 Task: Search One-way flight tickets for 2 adults, 2 children, in Economy from Aswan to Rio de Jan to travel on 23-Dec-2023.  Stops: Any number of stops. Choice of flight is British Airways.  Outbound departure time preference is 10:00.
Action: Mouse moved to (334, 298)
Screenshot: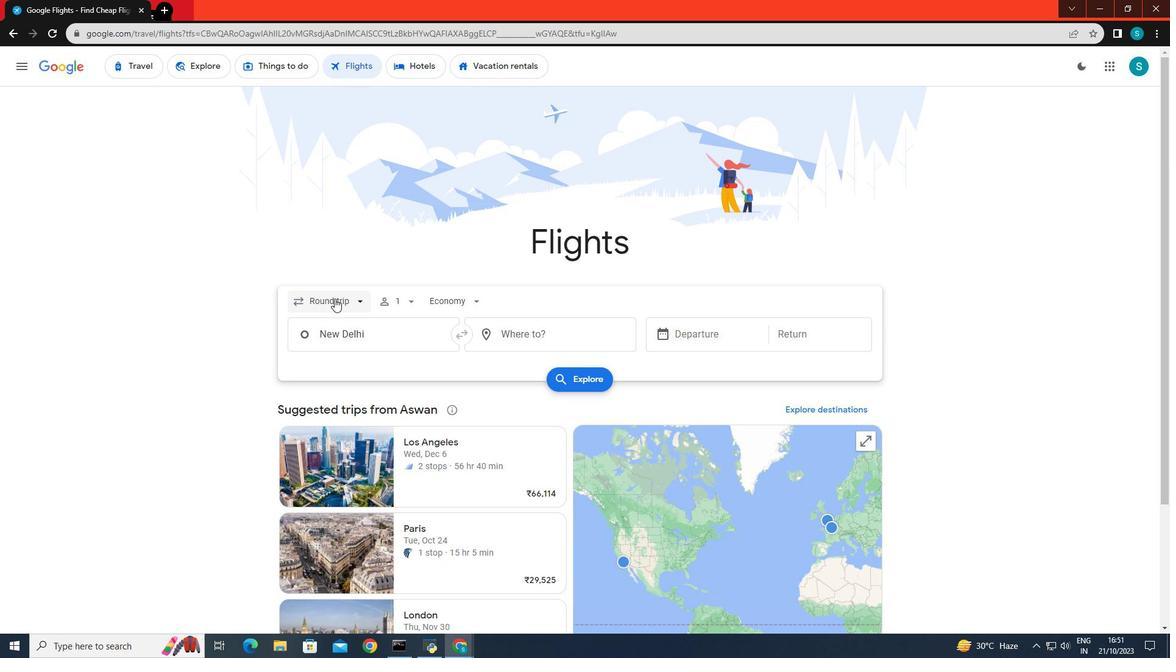 
Action: Mouse pressed left at (334, 298)
Screenshot: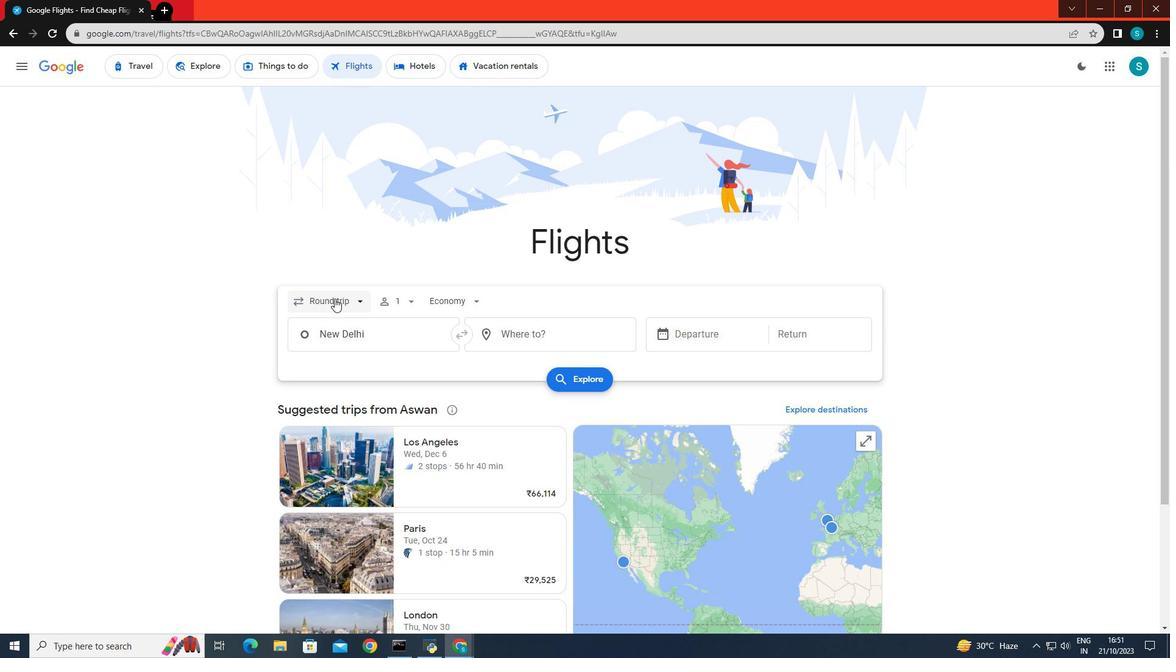 
Action: Mouse moved to (346, 374)
Screenshot: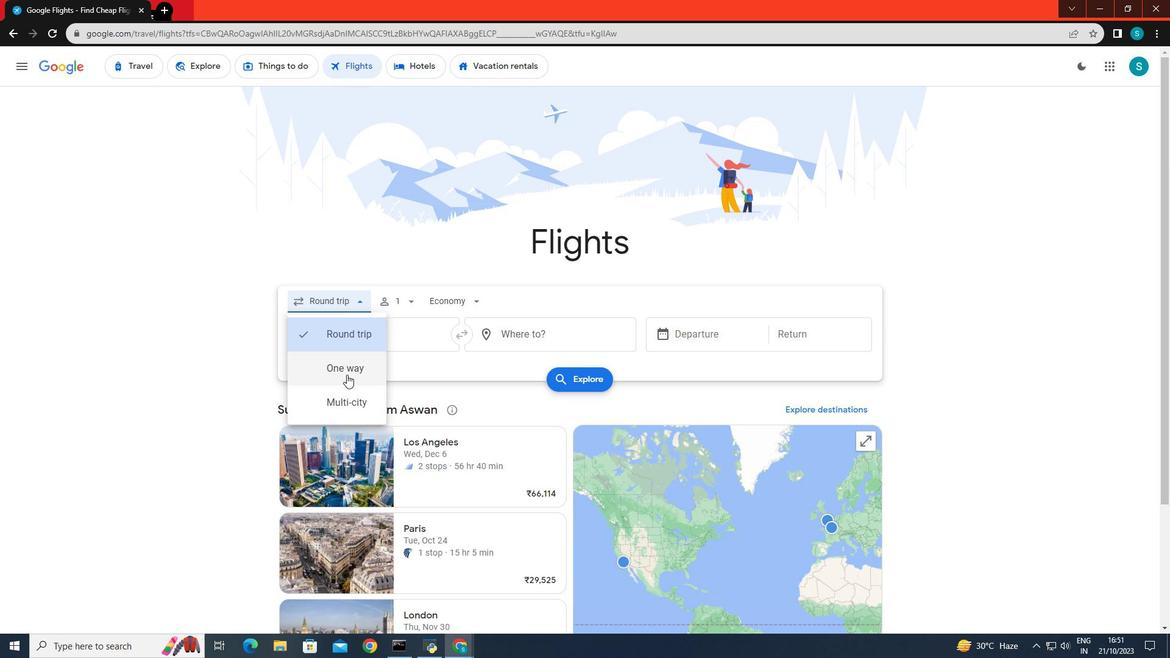 
Action: Mouse pressed left at (346, 374)
Screenshot: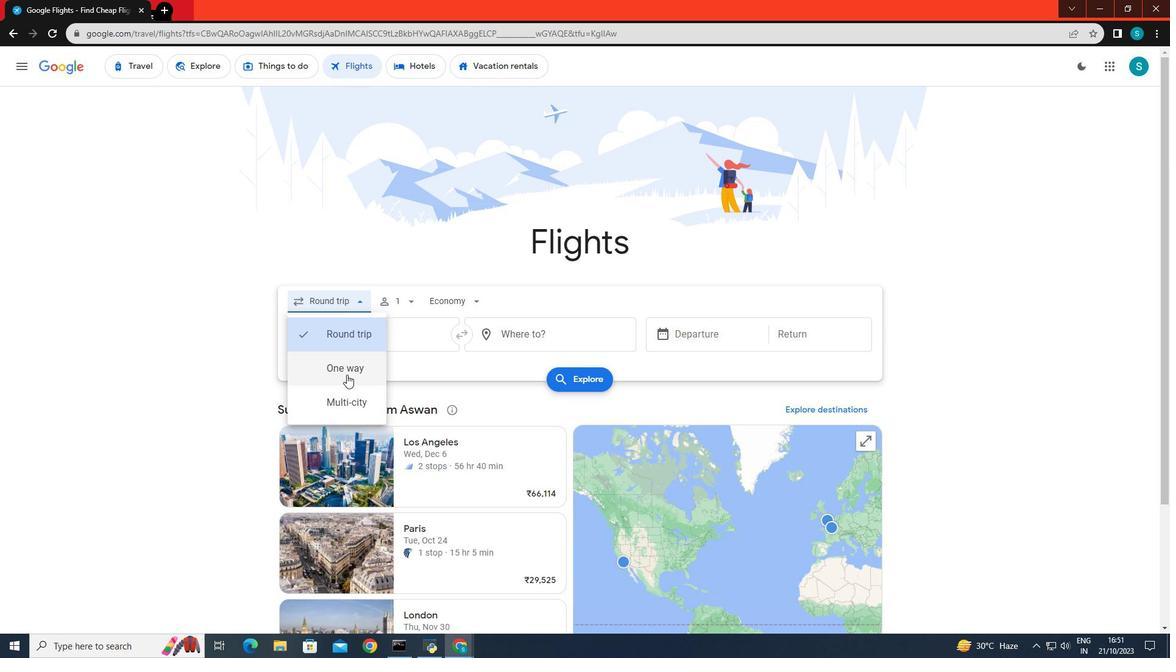 
Action: Mouse moved to (391, 296)
Screenshot: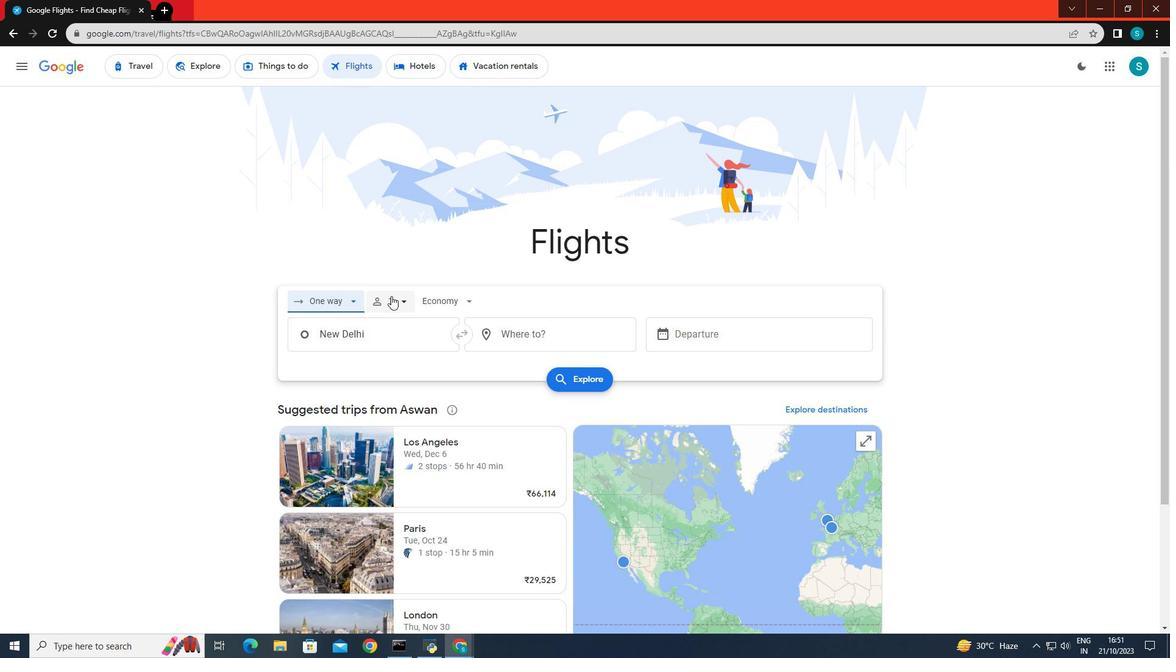 
Action: Mouse pressed left at (391, 296)
Screenshot: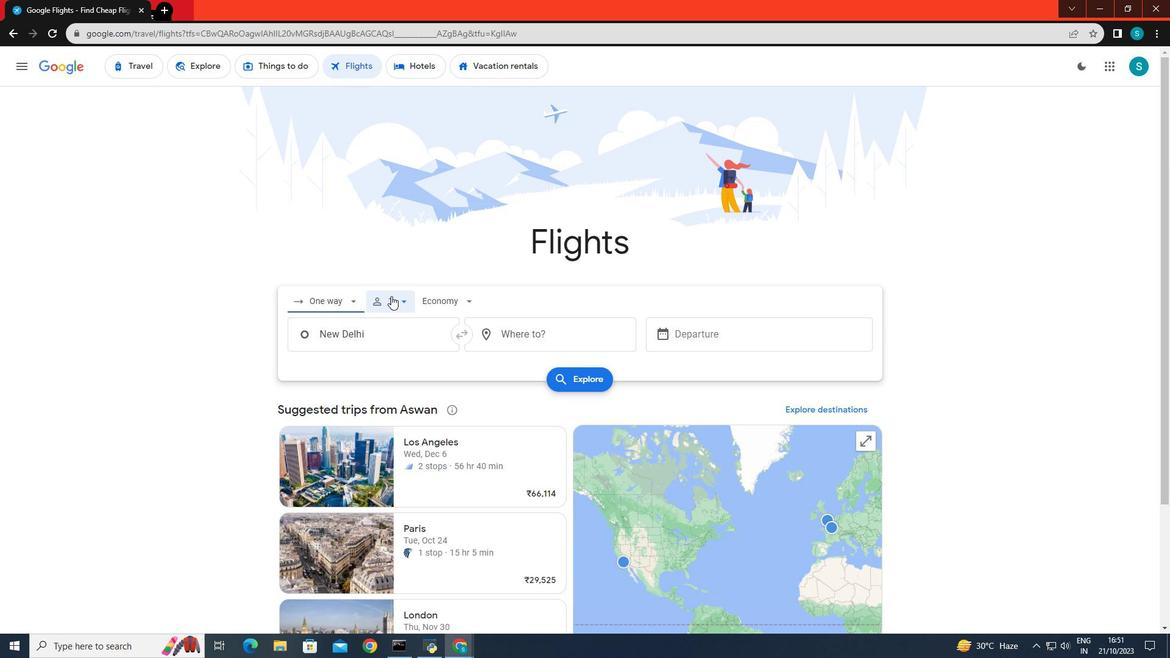 
Action: Mouse moved to (496, 331)
Screenshot: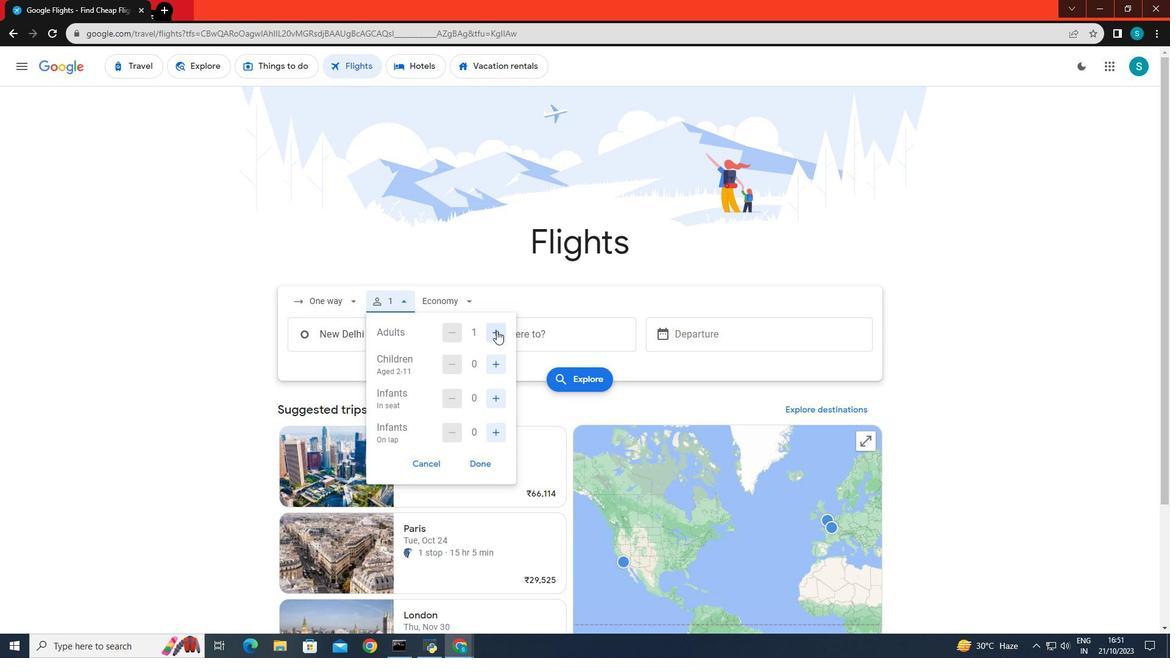 
Action: Mouse pressed left at (496, 331)
Screenshot: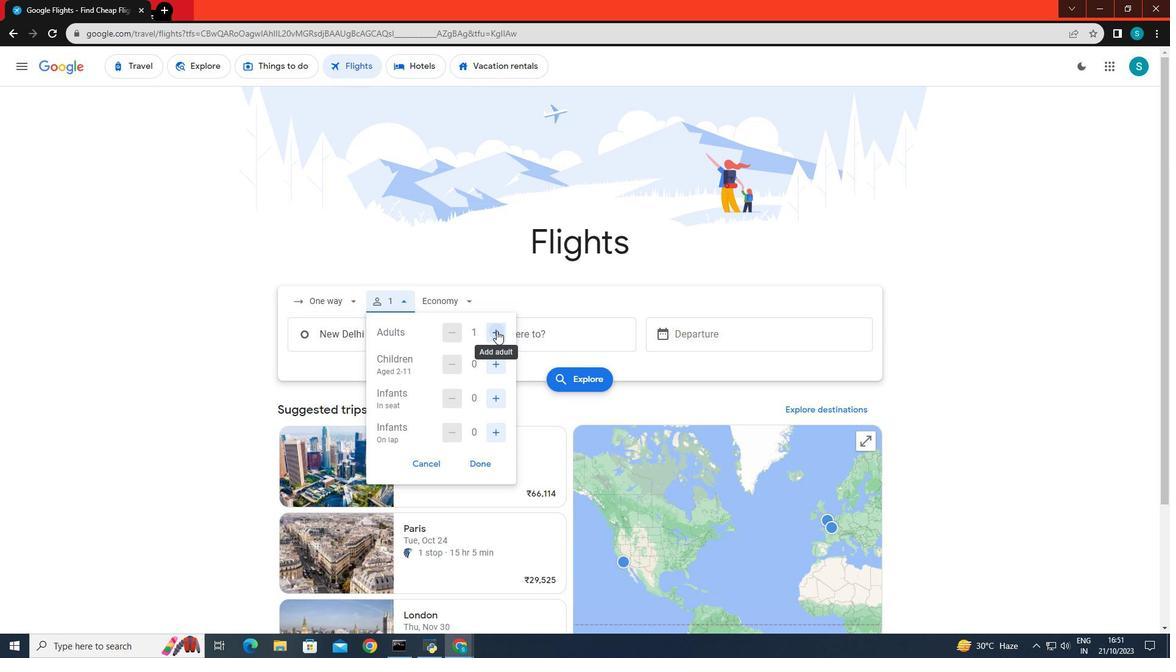 
Action: Mouse moved to (503, 368)
Screenshot: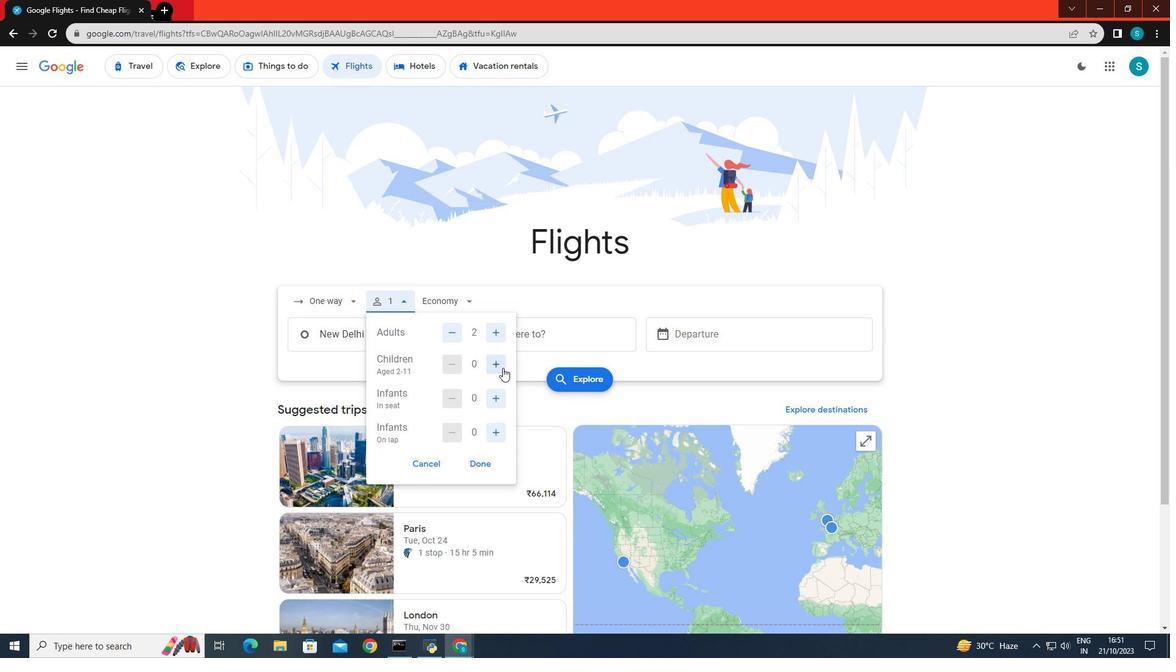 
Action: Mouse pressed left at (503, 368)
Screenshot: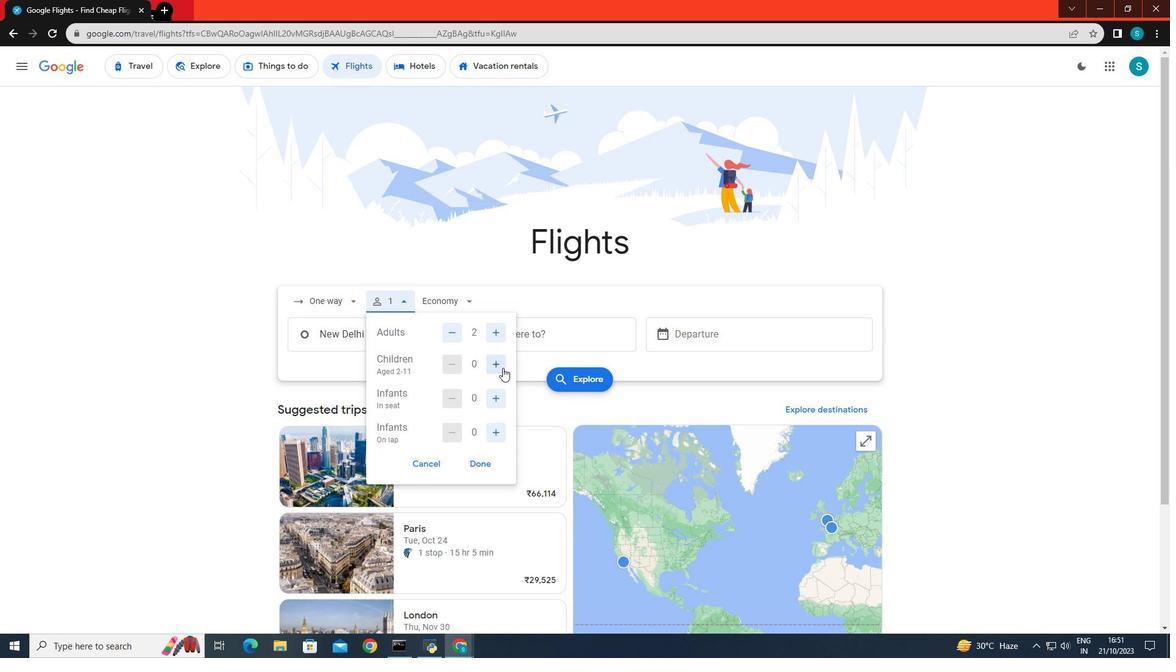 
Action: Mouse pressed left at (503, 368)
Screenshot: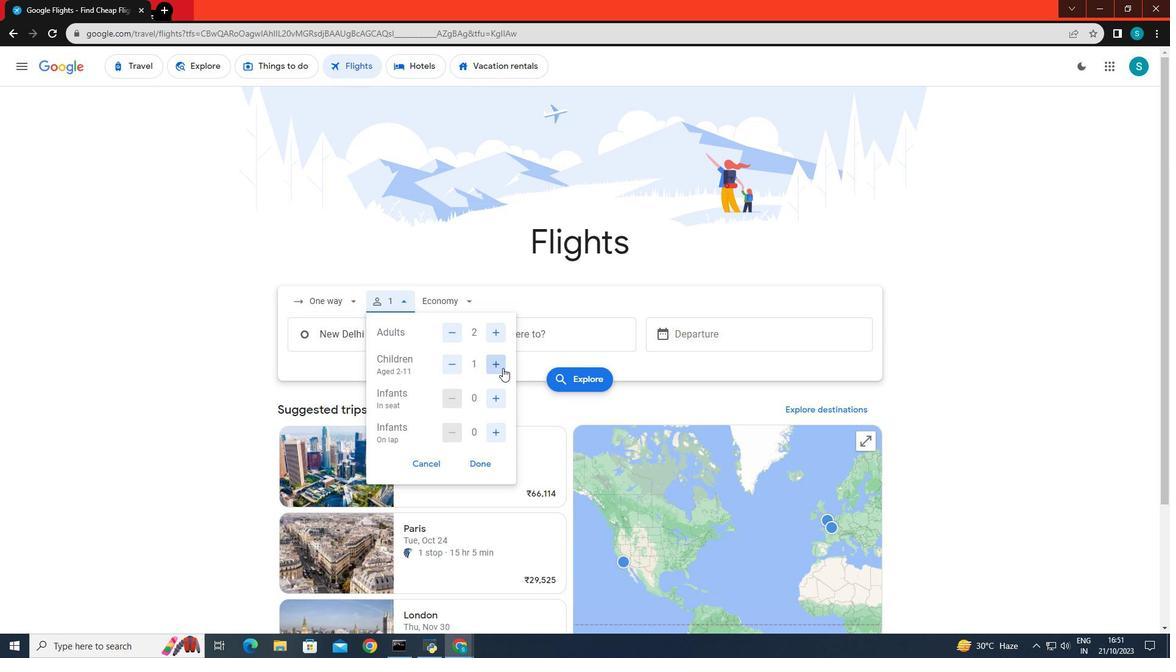 
Action: Mouse moved to (485, 460)
Screenshot: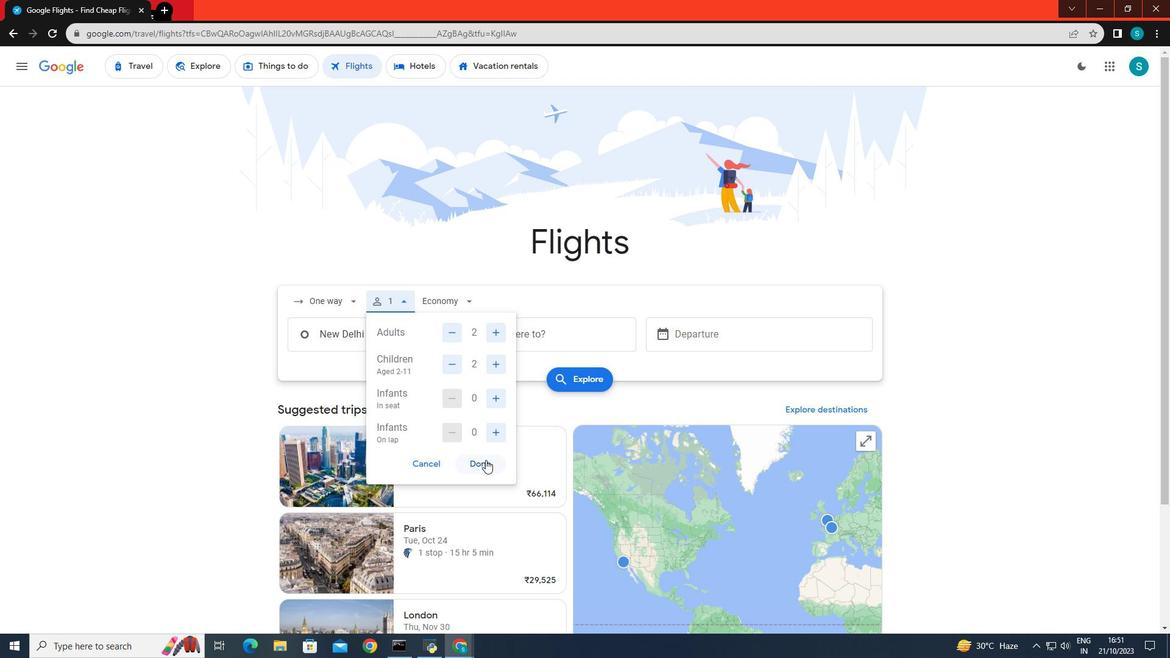 
Action: Mouse pressed left at (485, 460)
Screenshot: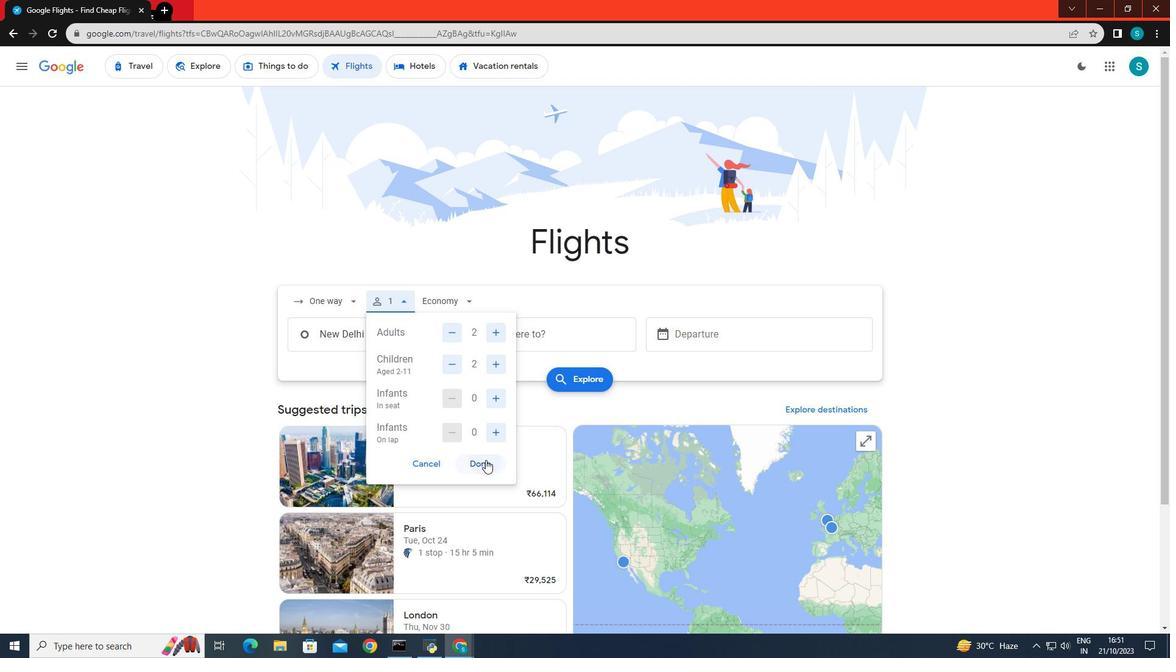 
Action: Mouse moved to (445, 293)
Screenshot: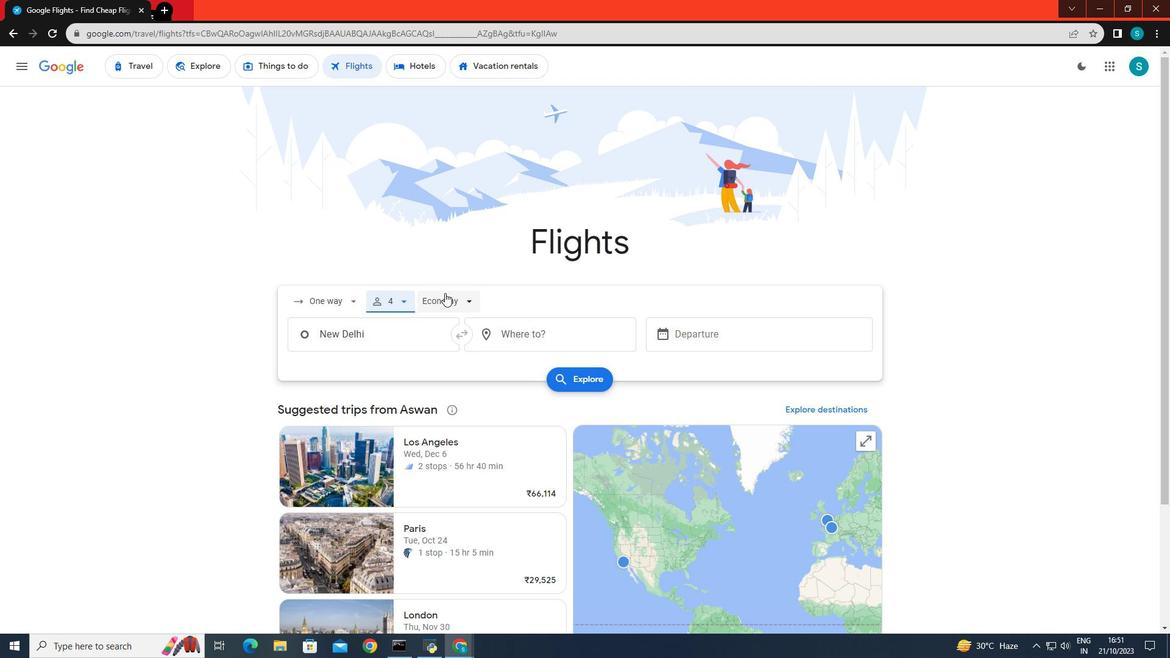 
Action: Mouse pressed left at (445, 293)
Screenshot: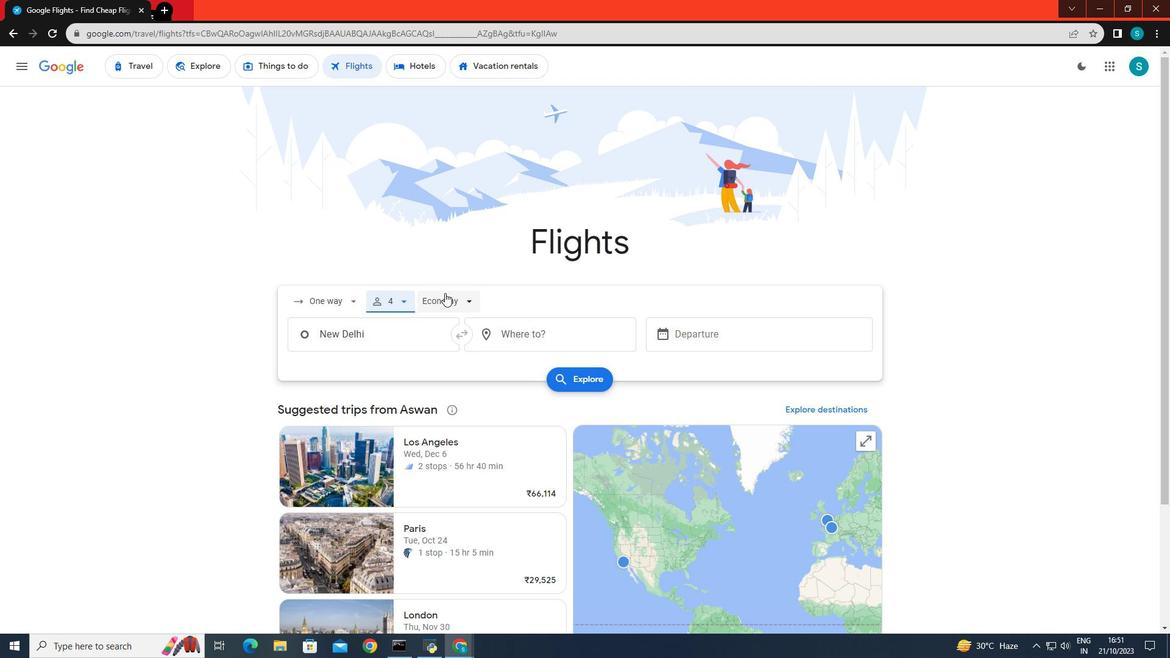 
Action: Mouse moved to (470, 338)
Screenshot: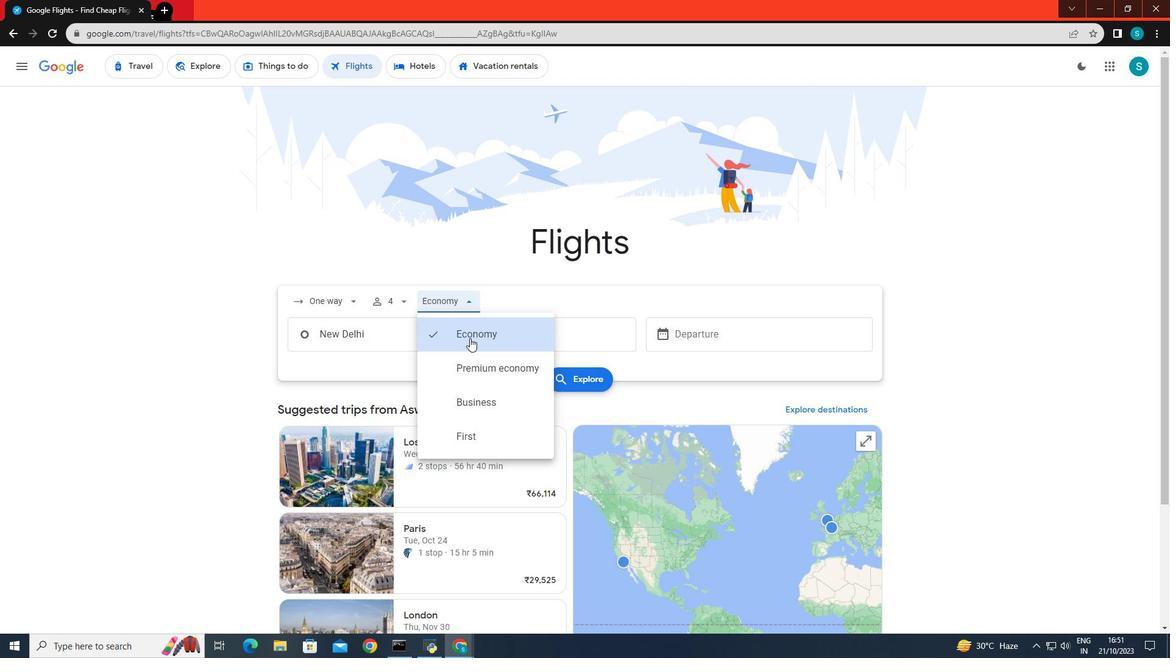 
Action: Mouse pressed left at (470, 338)
Screenshot: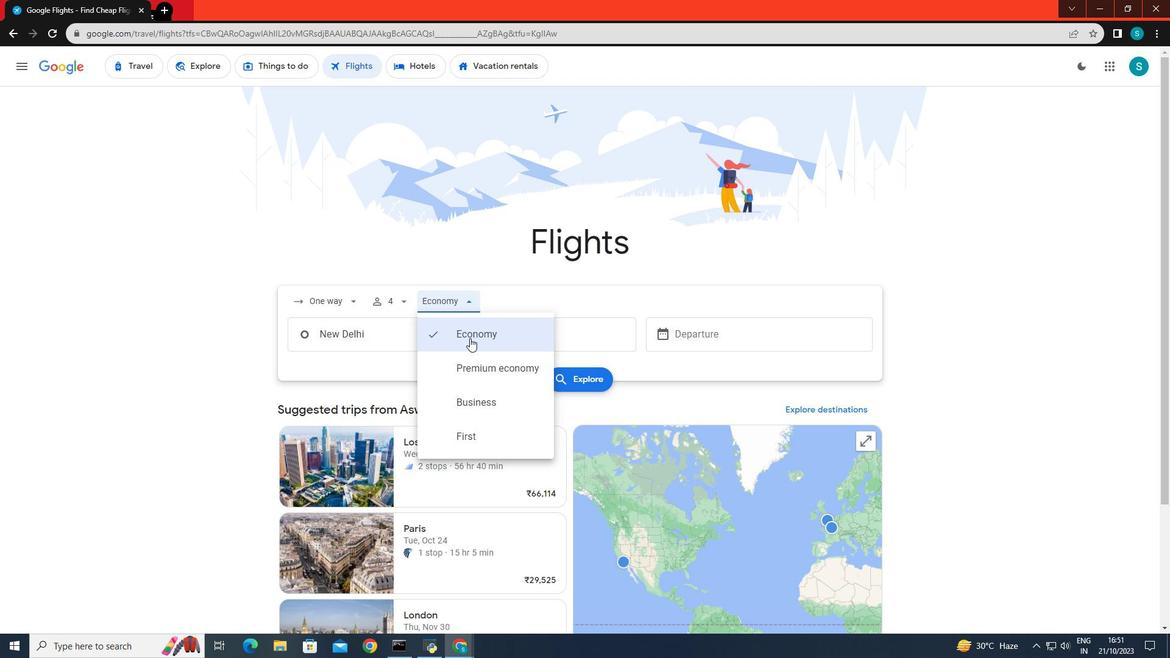 
Action: Mouse moved to (354, 336)
Screenshot: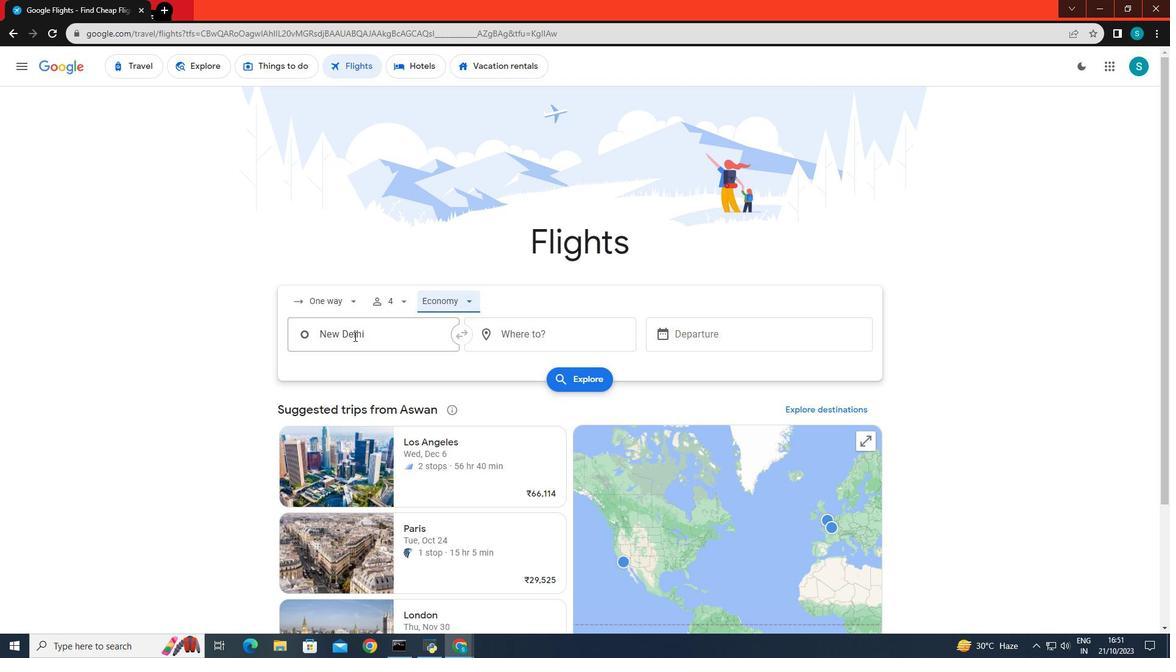 
Action: Mouse pressed left at (354, 336)
Screenshot: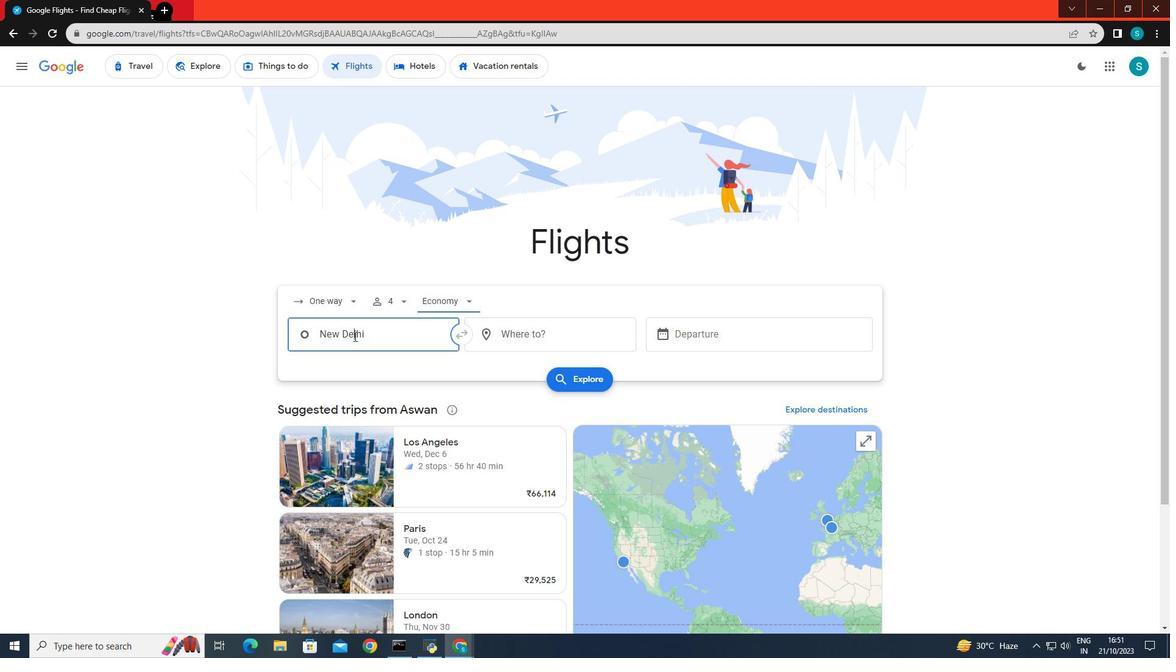 
Action: Key pressed <Key.caps_lock>AS<Key.backspace><Key.caps_lock>swan
Screenshot: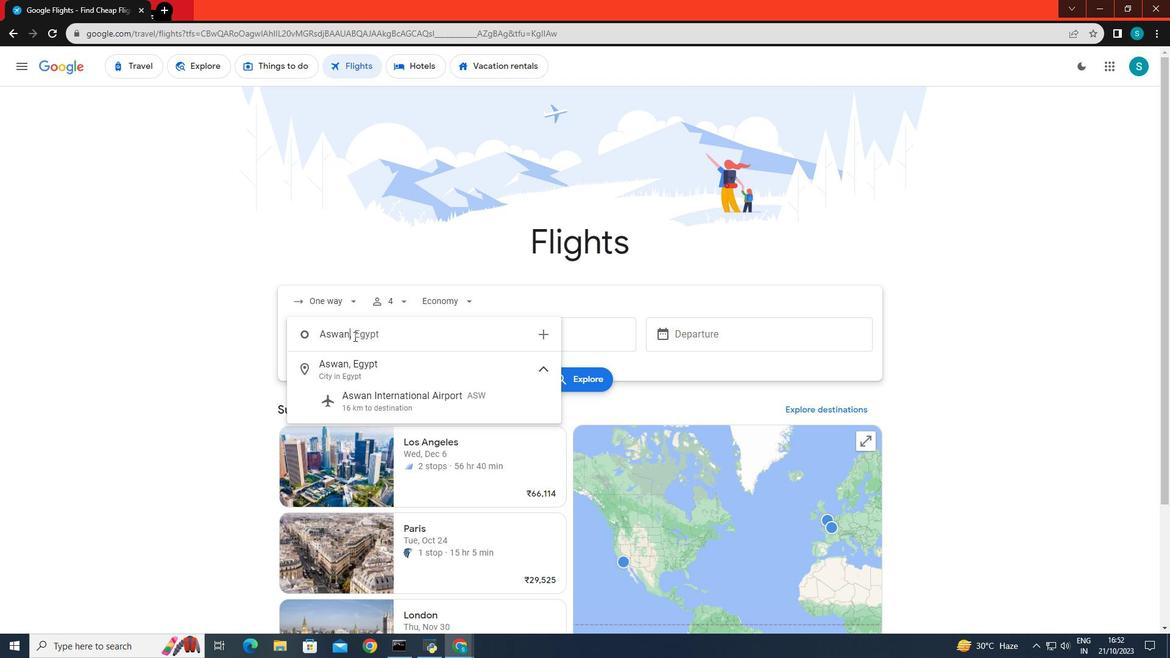 
Action: Mouse moved to (376, 398)
Screenshot: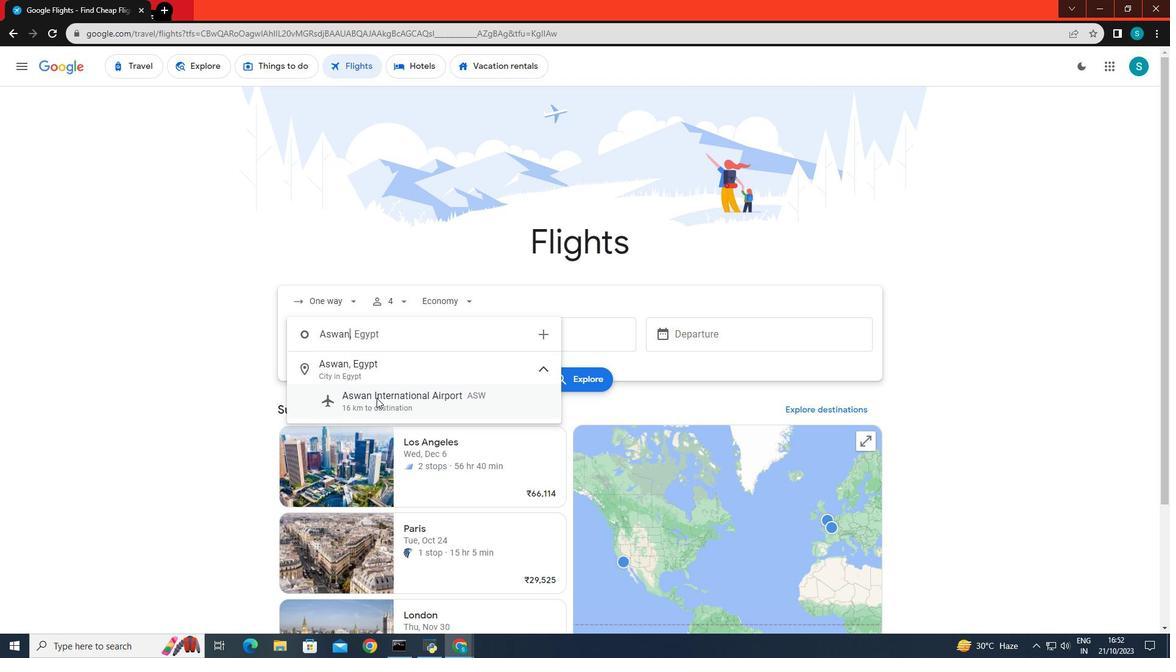 
Action: Mouse pressed left at (376, 398)
Screenshot: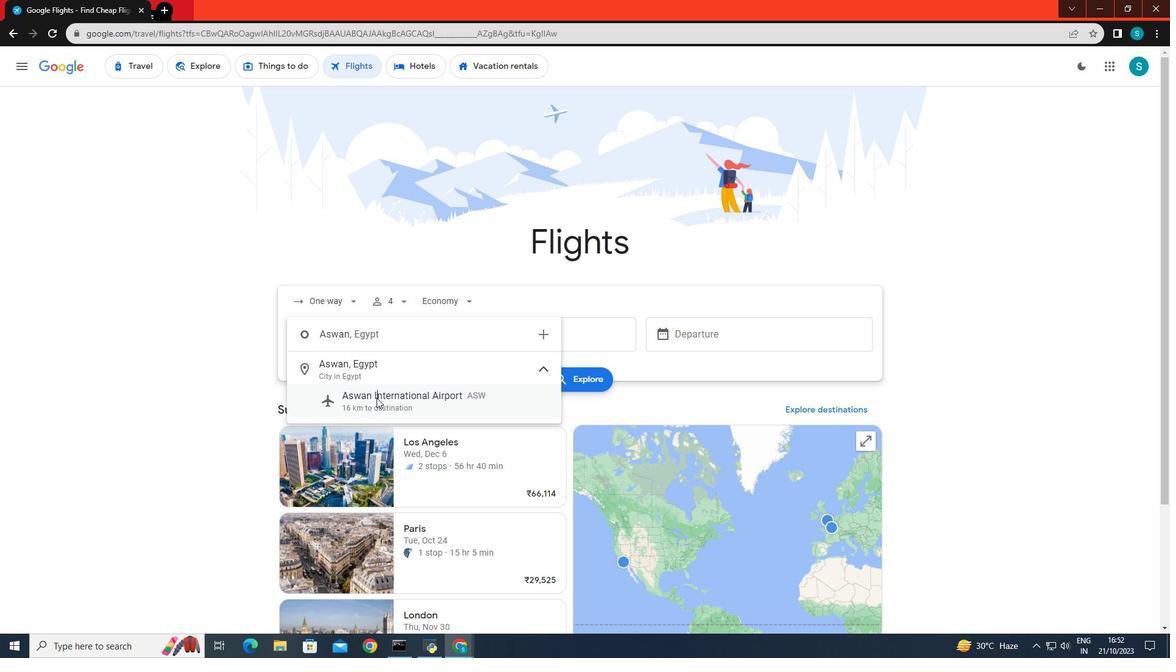 
Action: Mouse moved to (513, 337)
Screenshot: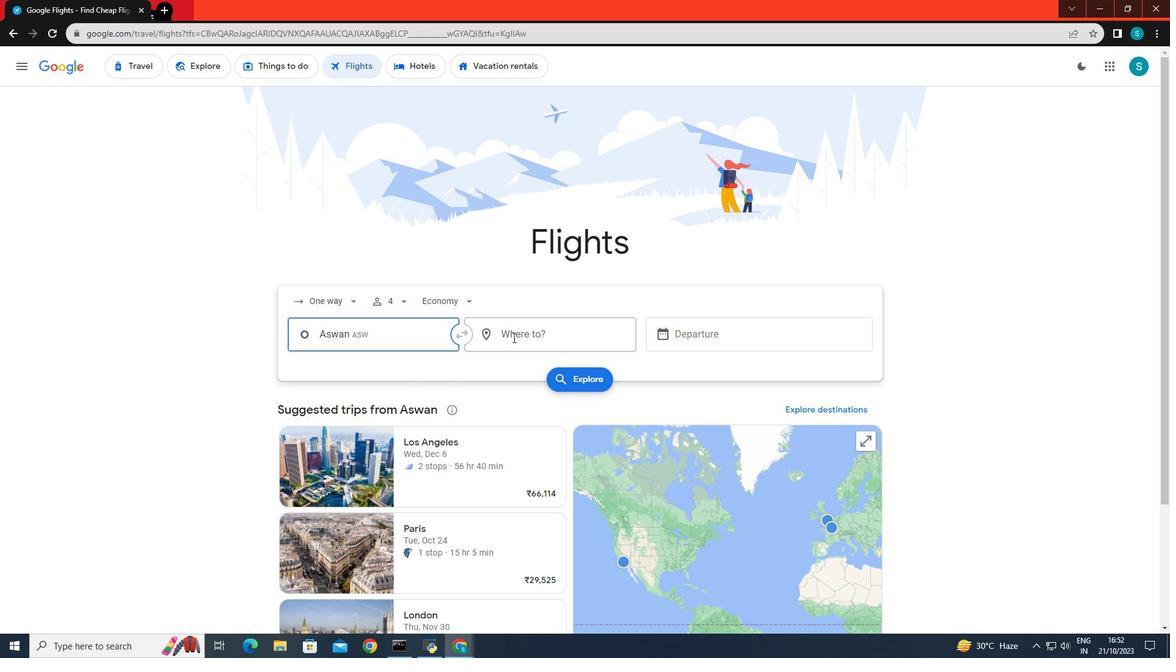 
Action: Mouse pressed left at (513, 337)
Screenshot: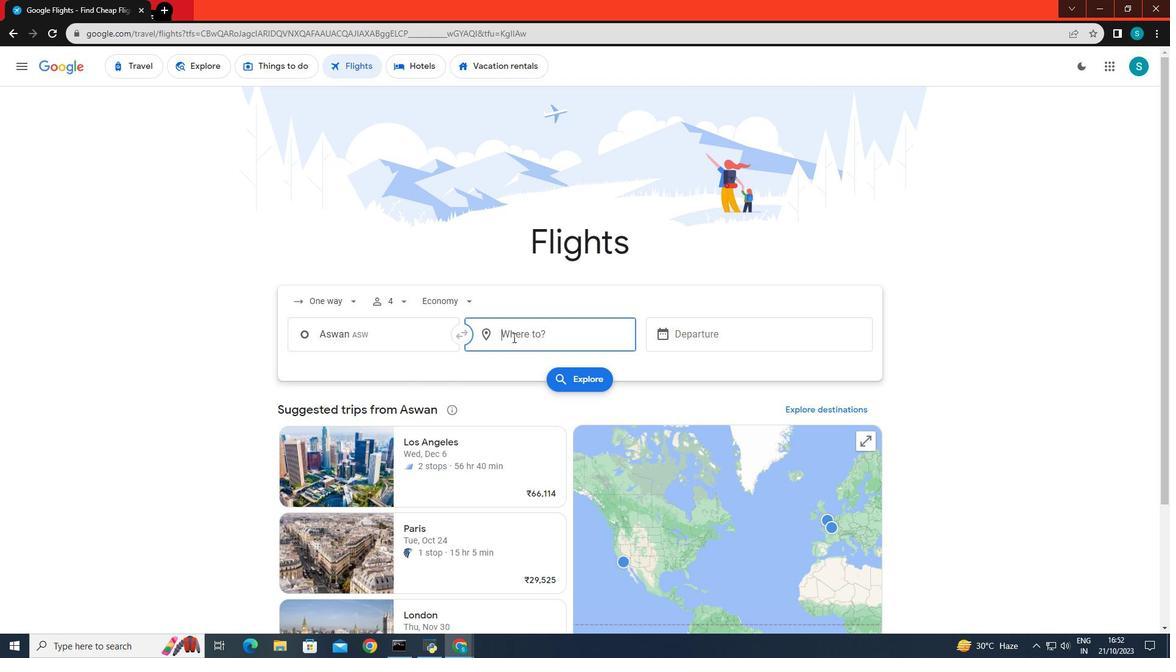 
Action: Key pressed r<Key.backspace><Key.caps_lock>R<Key.caps_lock>io<Key.space>de<Key.space><Key.caps_lock>JAN<Key.backspace><Key.backspace>A<Key.backspace><Key.caps_lock>an
Screenshot: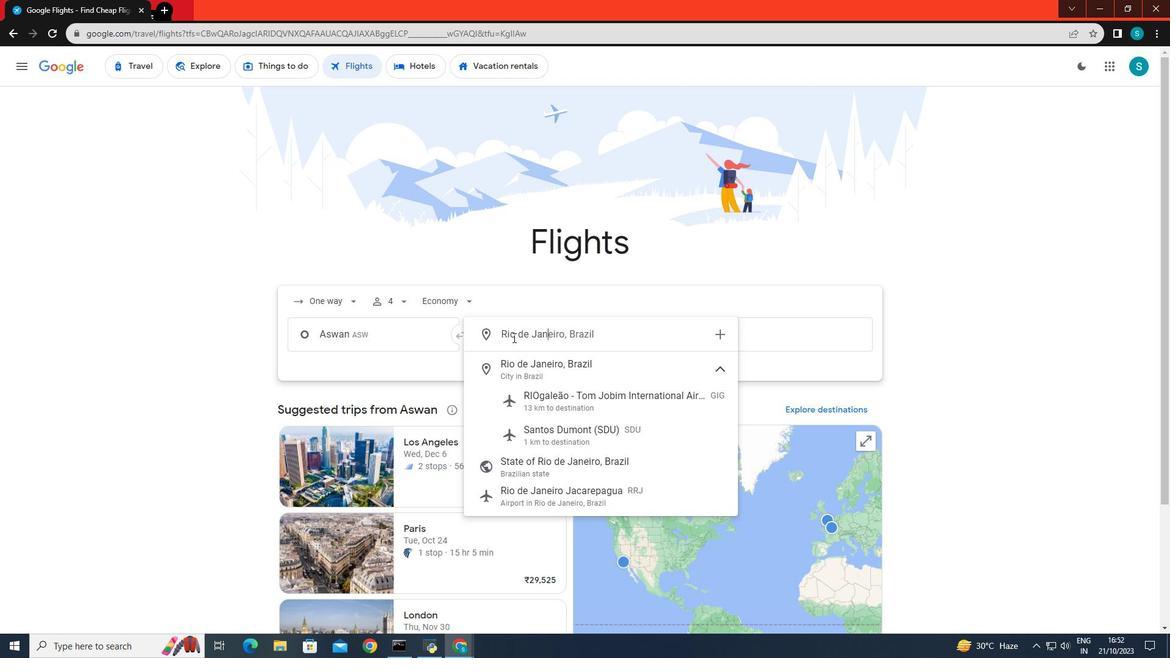 
Action: Mouse moved to (559, 397)
Screenshot: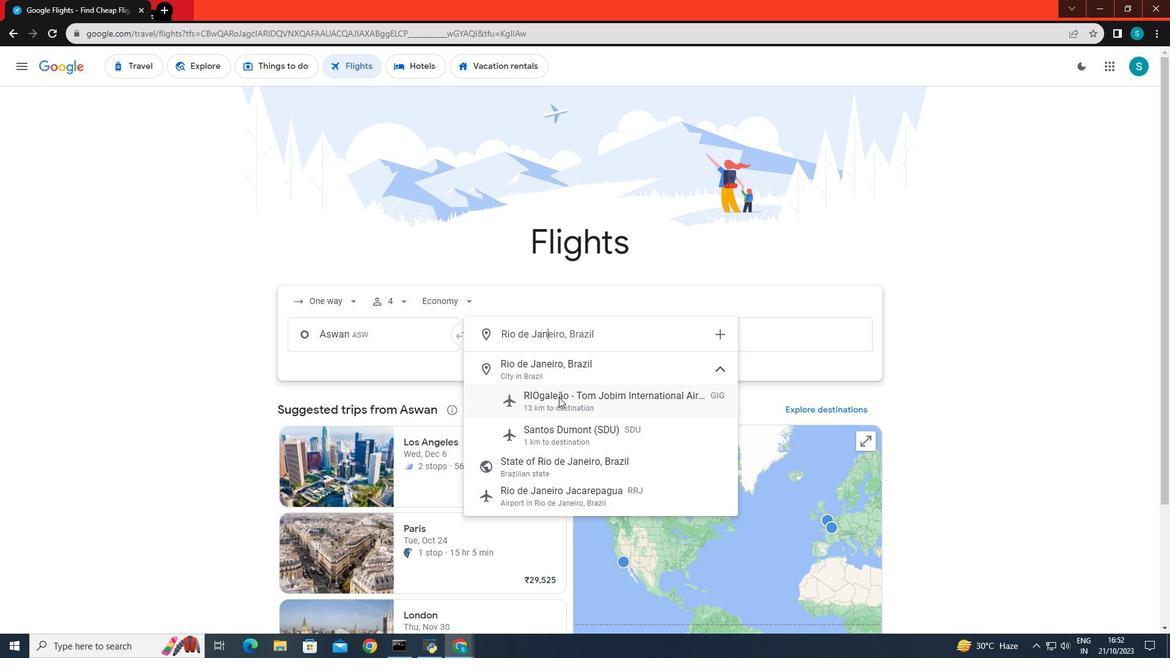 
Action: Mouse pressed left at (559, 397)
Screenshot: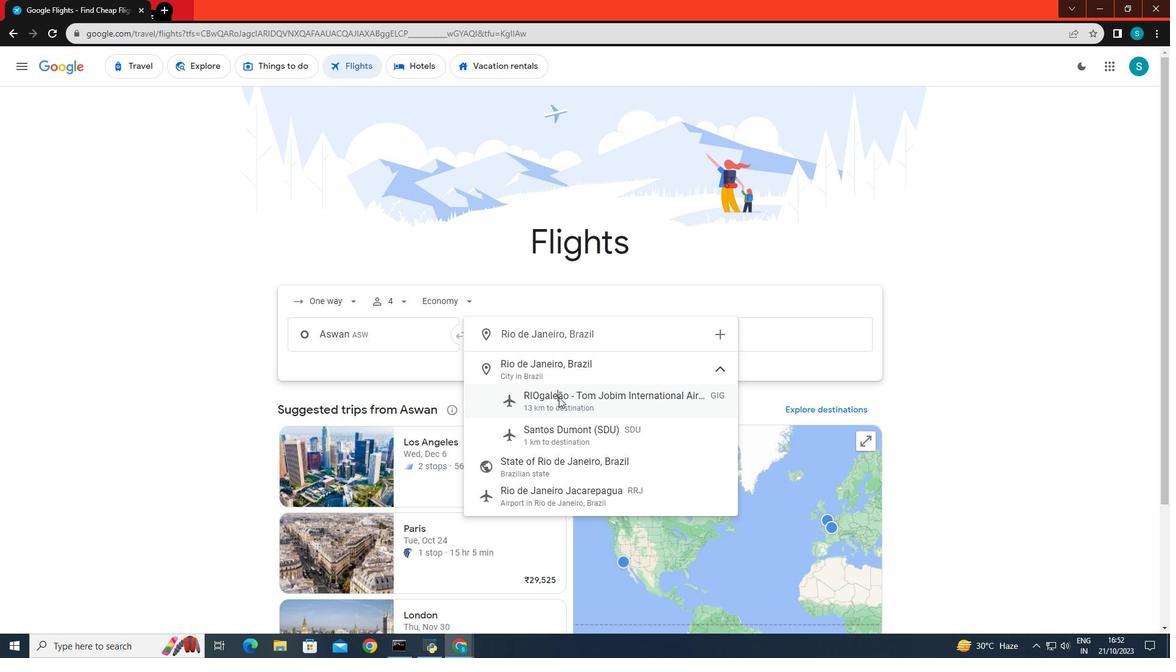 
Action: Mouse moved to (685, 330)
Screenshot: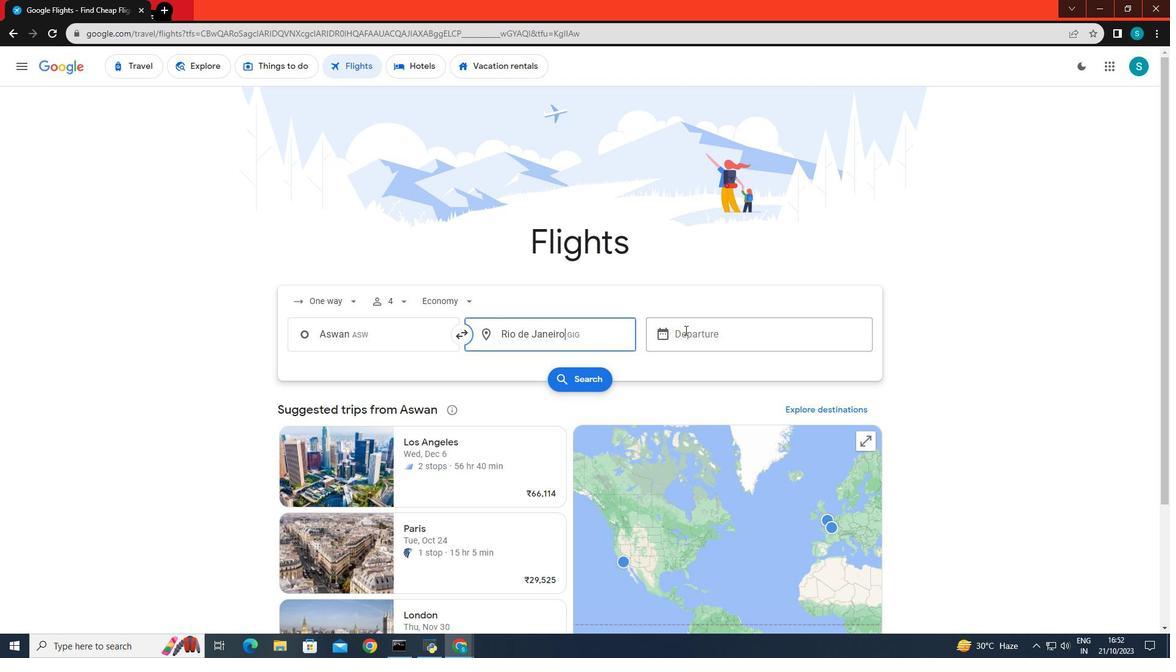 
Action: Mouse pressed left at (685, 330)
Screenshot: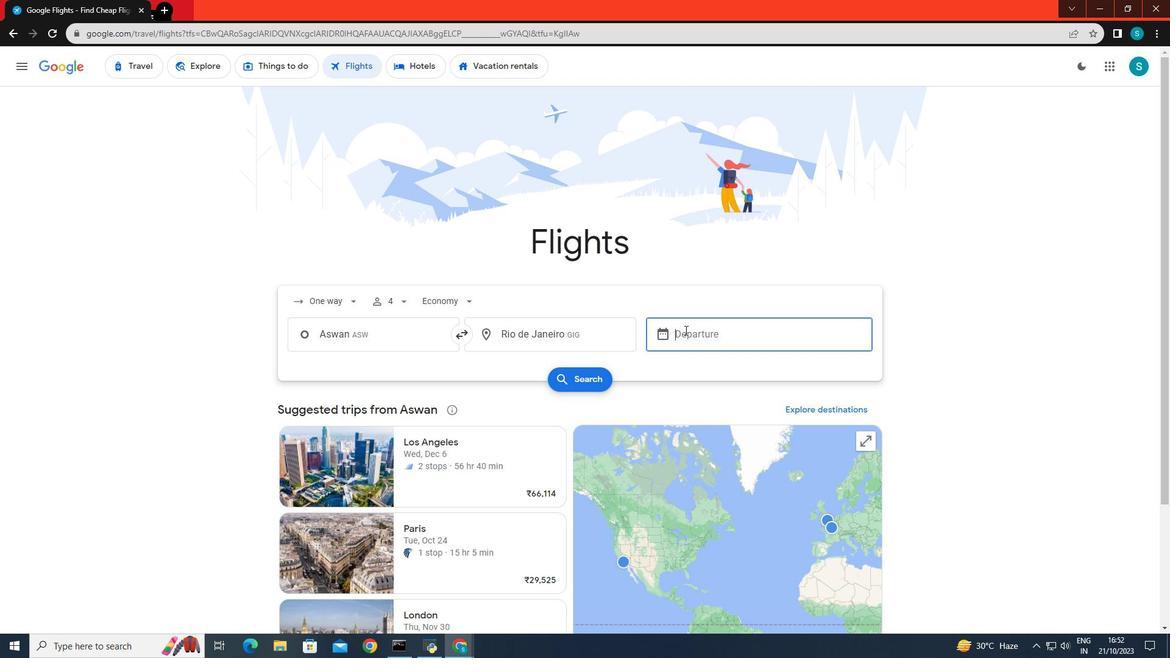 
Action: Mouse moved to (876, 457)
Screenshot: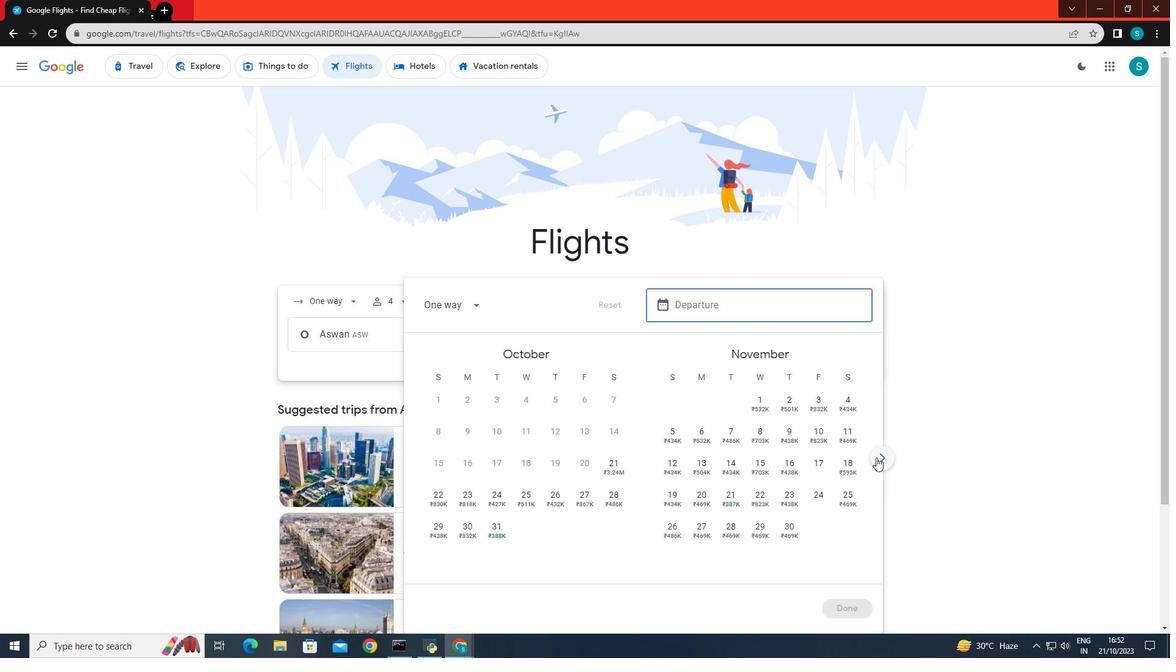 
Action: Mouse pressed left at (876, 457)
Screenshot: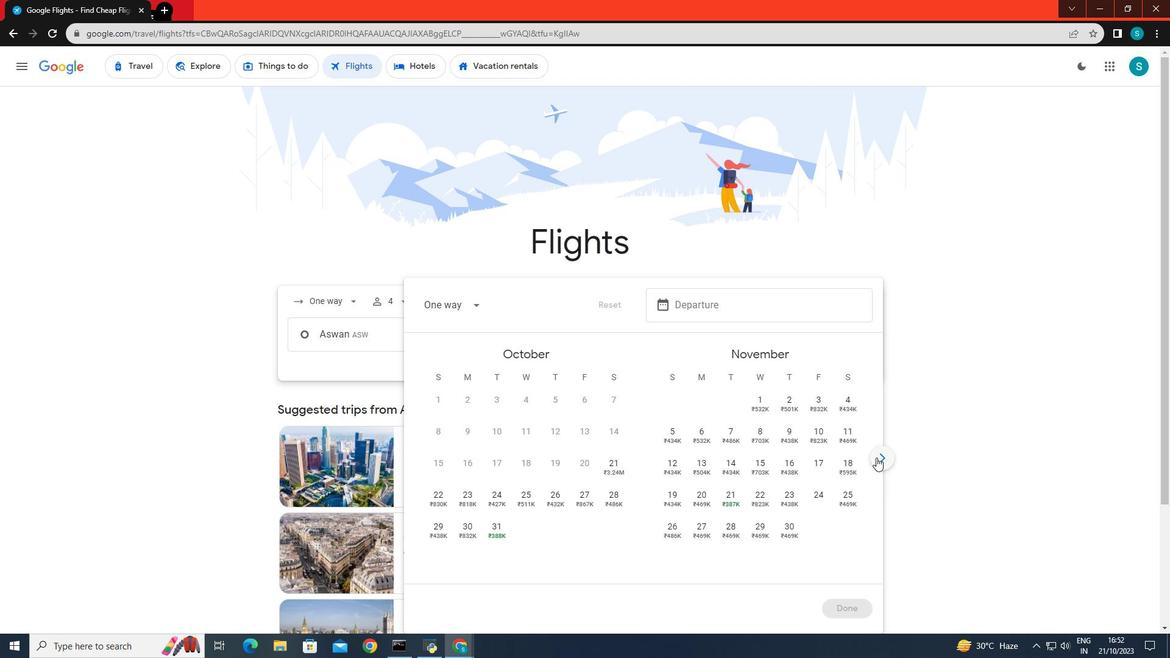 
Action: Mouse moved to (842, 495)
Screenshot: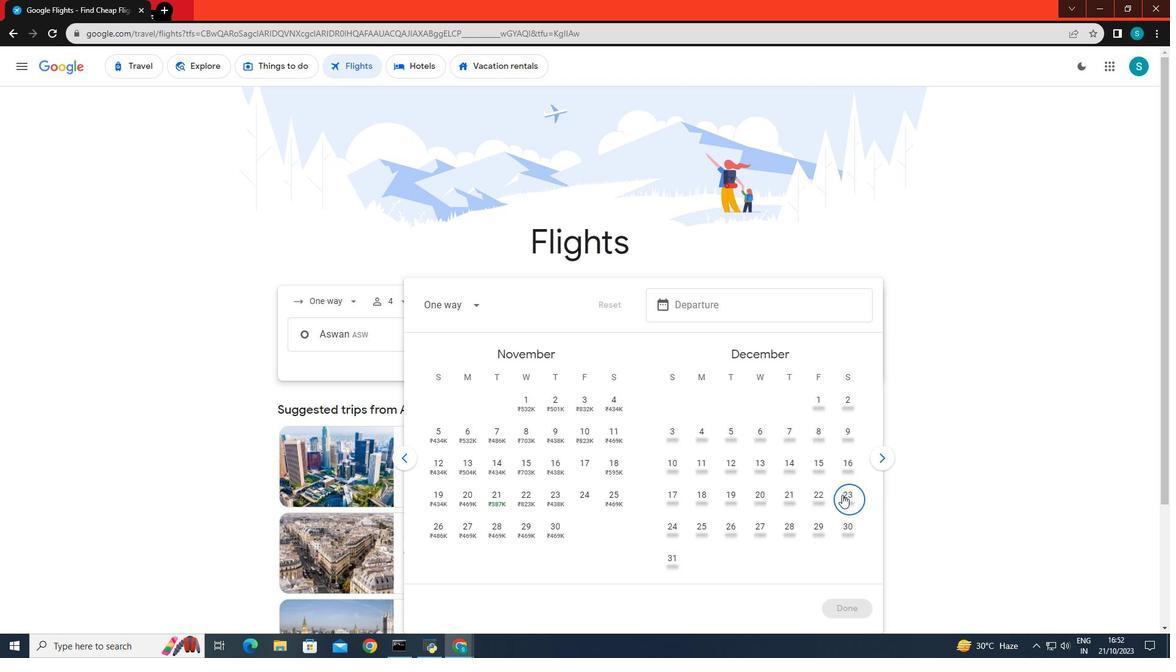 
Action: Mouse pressed left at (842, 495)
Screenshot: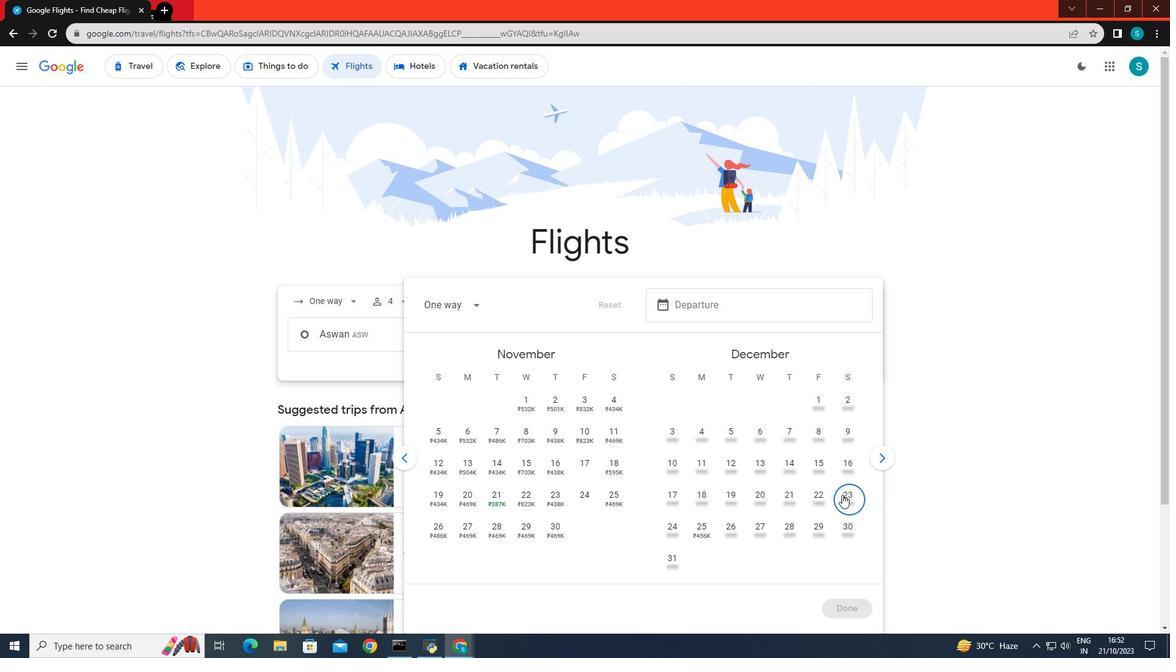
Action: Mouse moved to (846, 603)
Screenshot: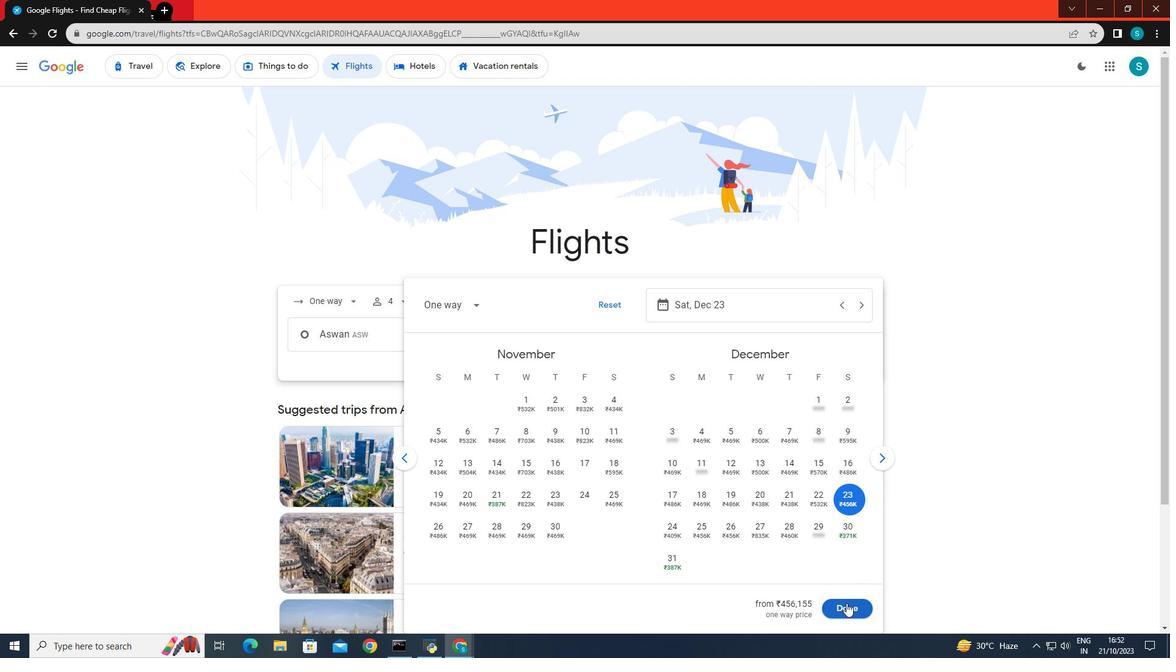 
Action: Mouse pressed left at (846, 603)
Screenshot: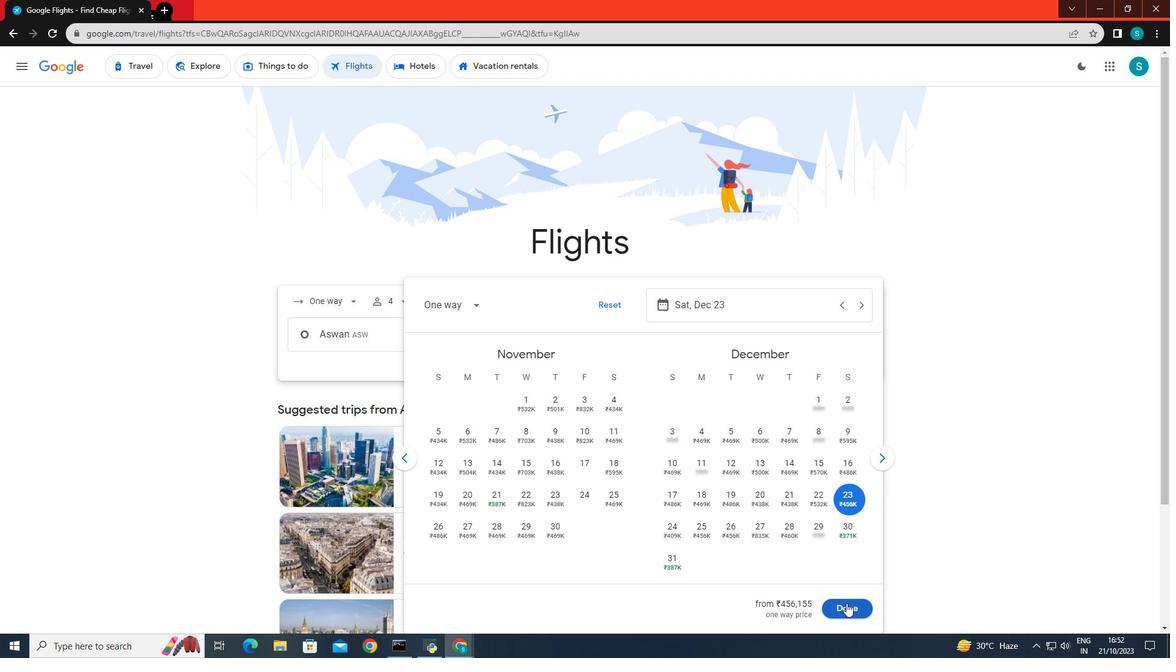 
Action: Mouse moved to (591, 371)
Screenshot: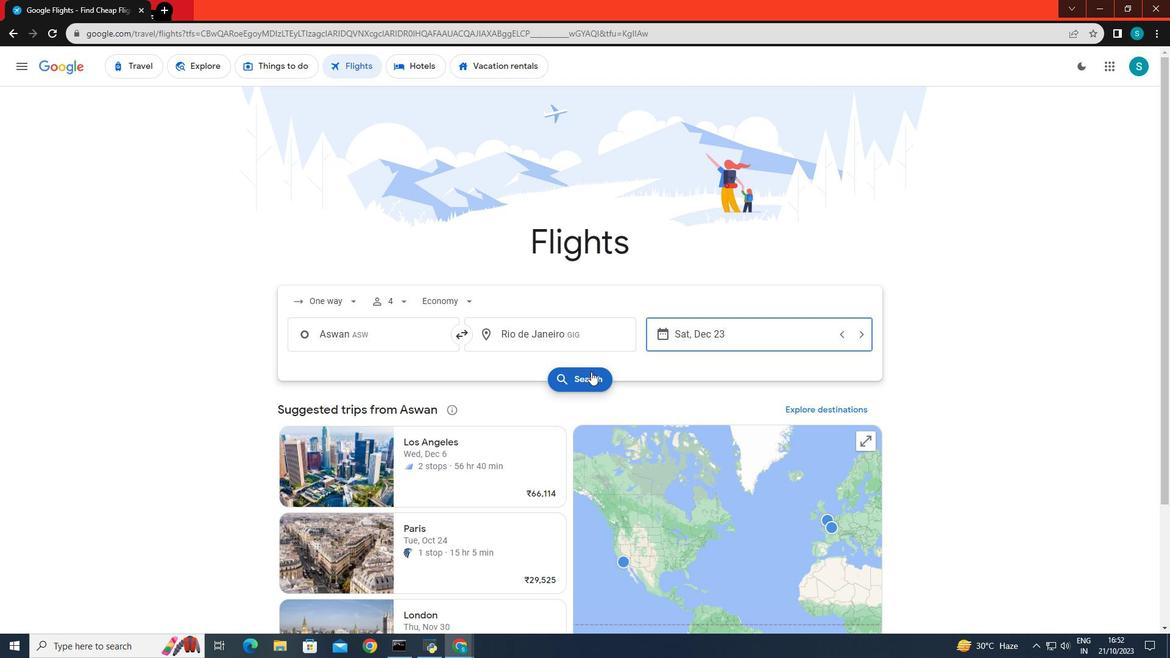
Action: Mouse pressed left at (591, 371)
Screenshot: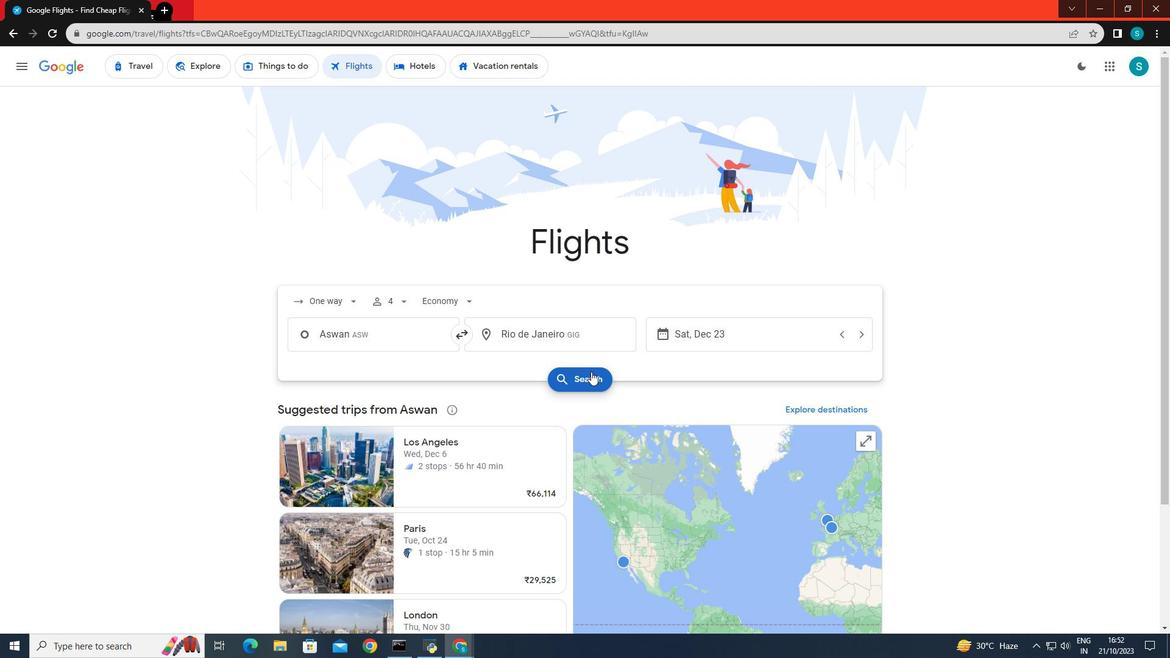 
Action: Mouse moved to (585, 178)
Screenshot: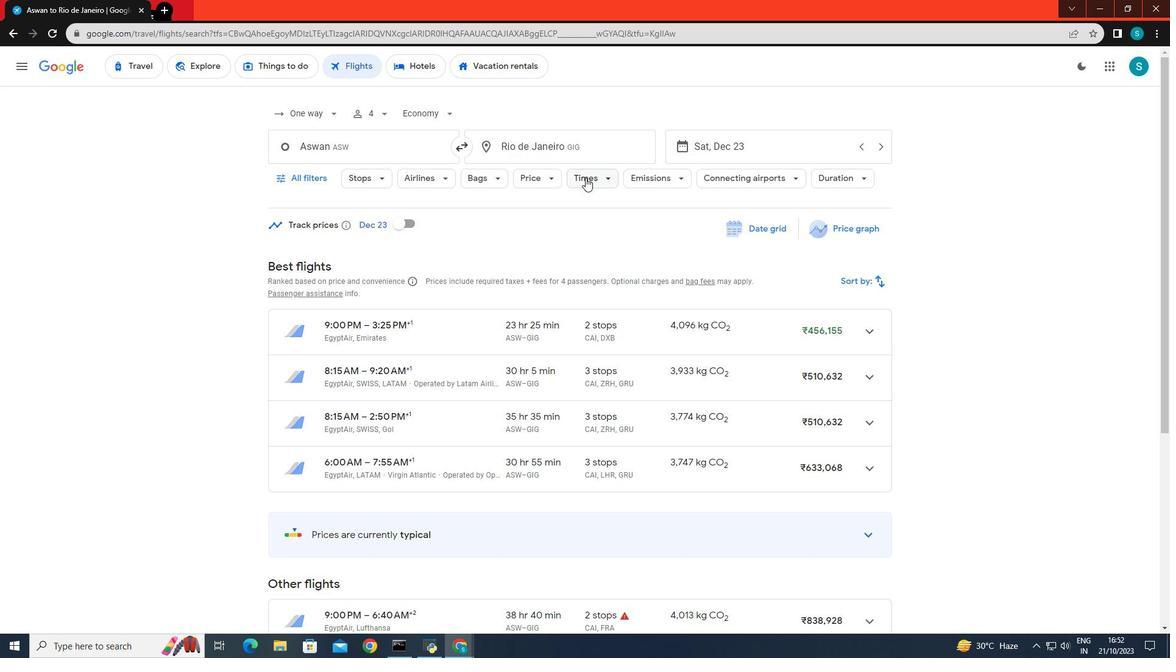 
Action: Mouse pressed left at (585, 178)
Screenshot: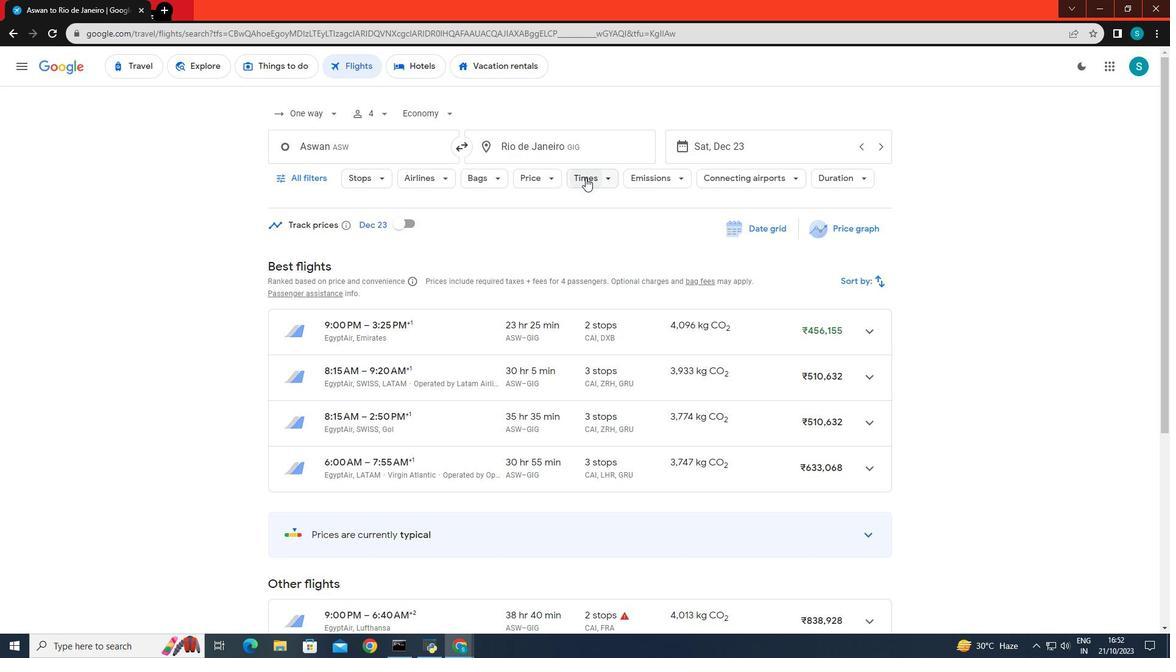 
Action: Mouse moved to (587, 295)
Screenshot: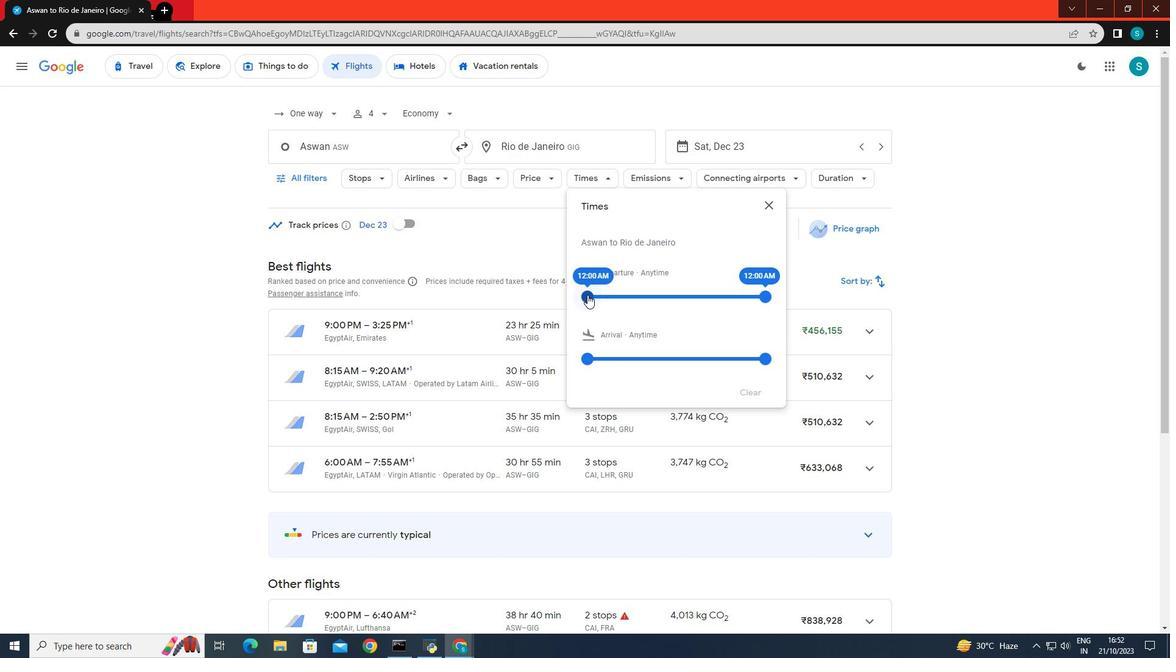 
Action: Mouse pressed left at (587, 295)
Screenshot: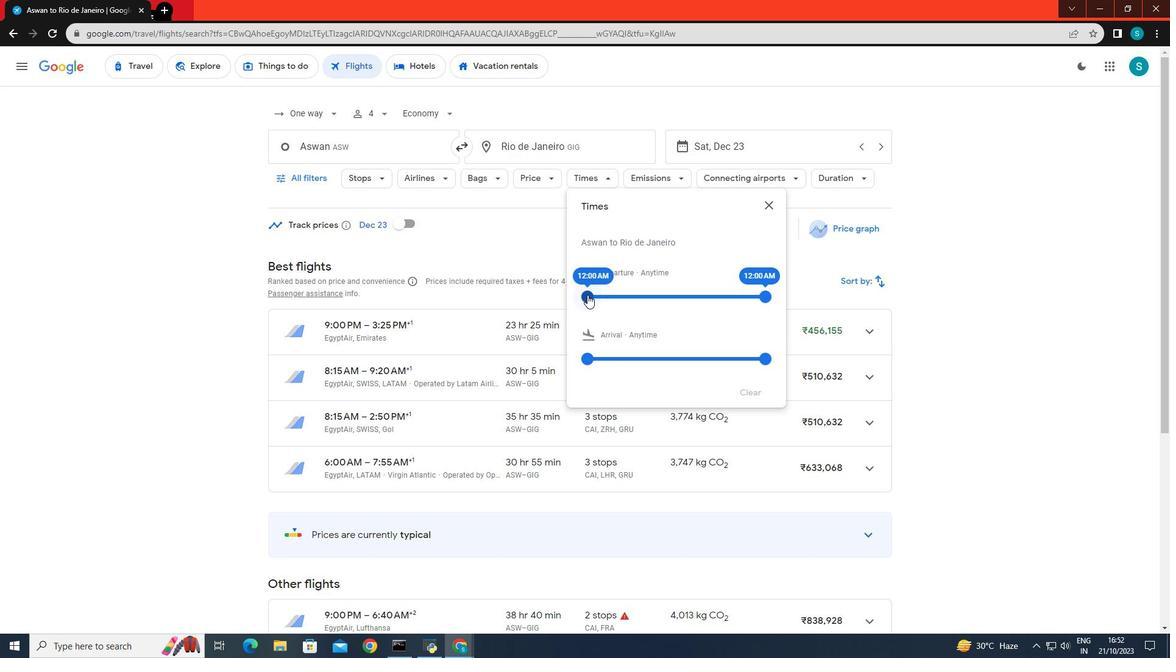 
Action: Mouse moved to (761, 298)
Screenshot: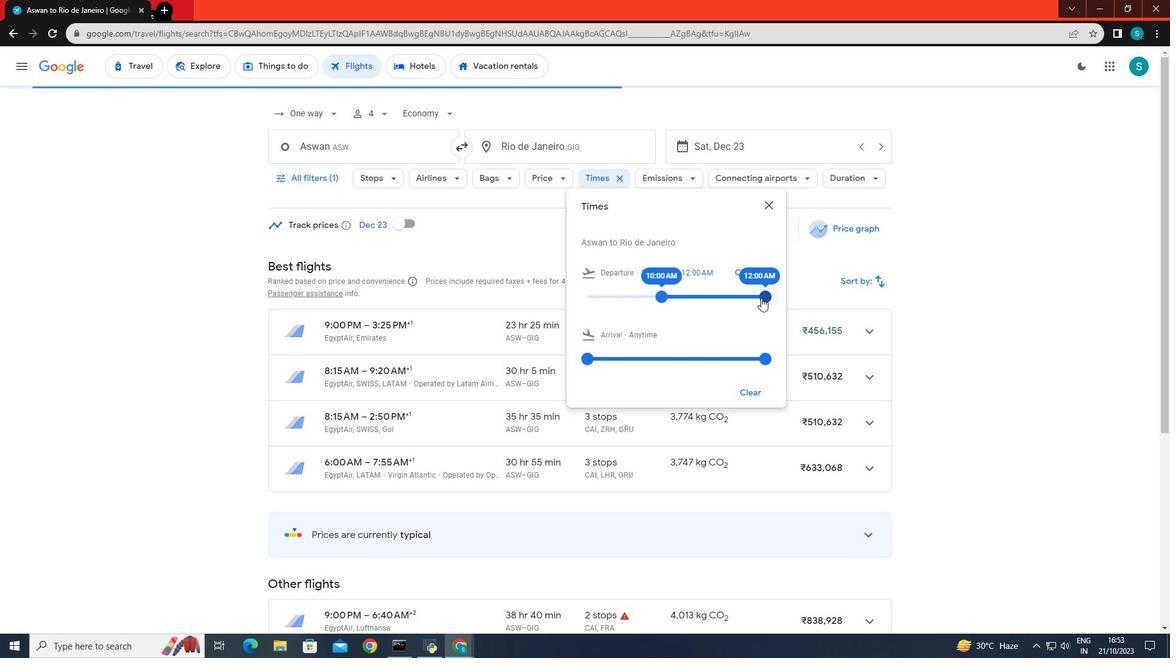
Action: Mouse pressed left at (761, 298)
Screenshot: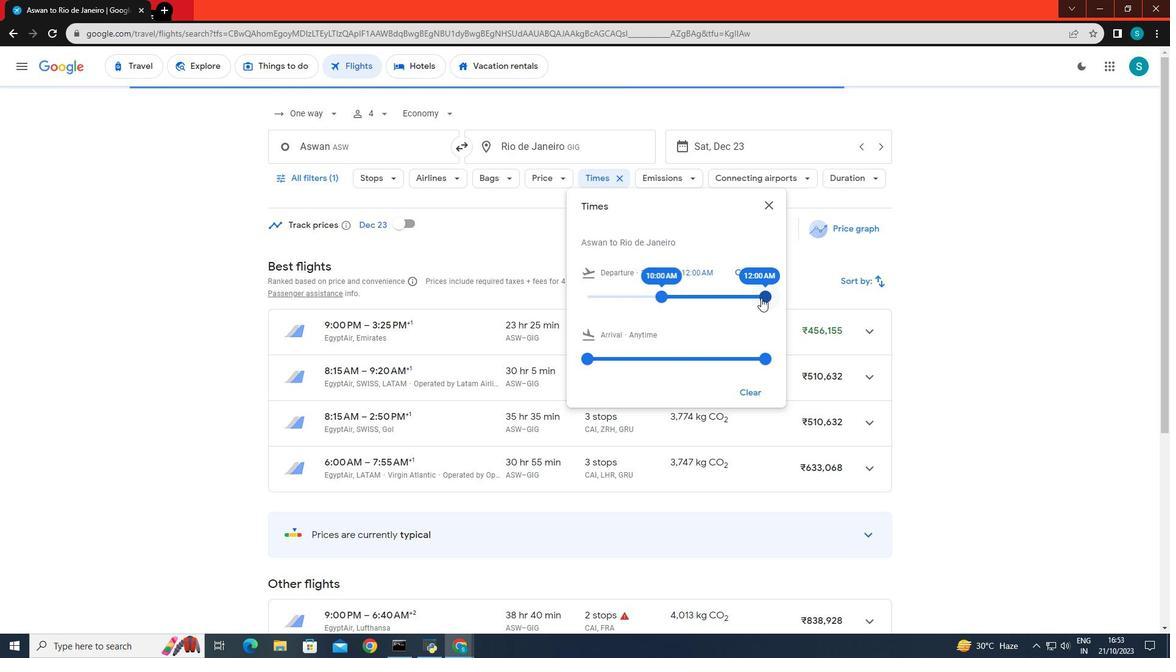 
Action: Mouse moved to (485, 372)
Screenshot: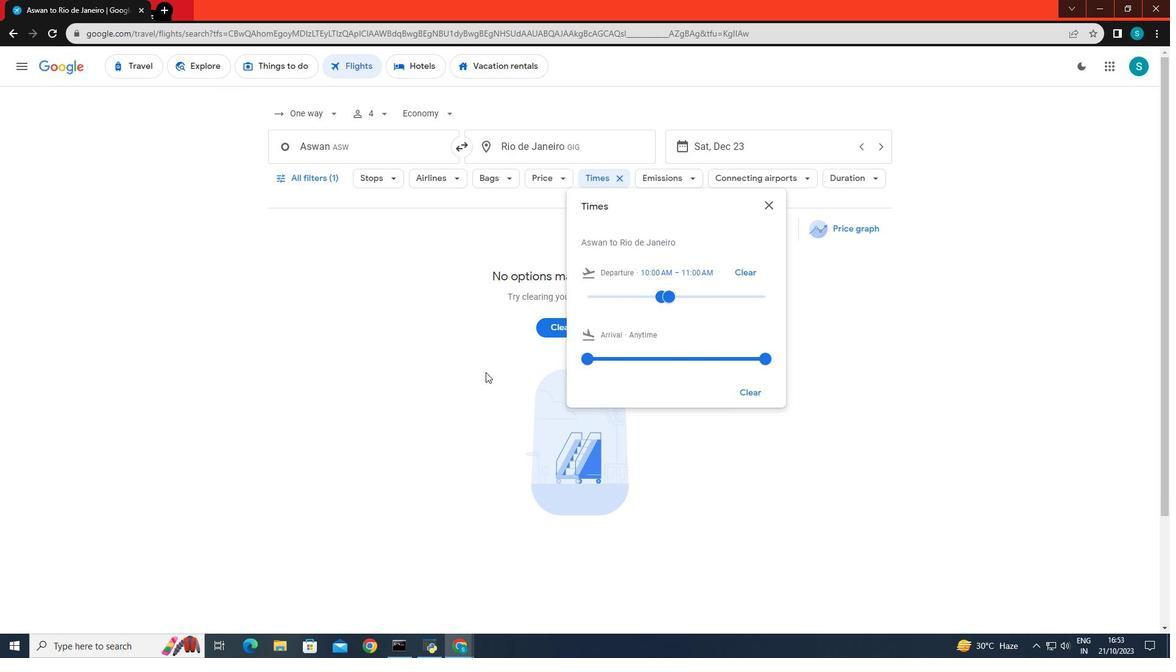 
Action: Mouse pressed left at (485, 372)
Screenshot: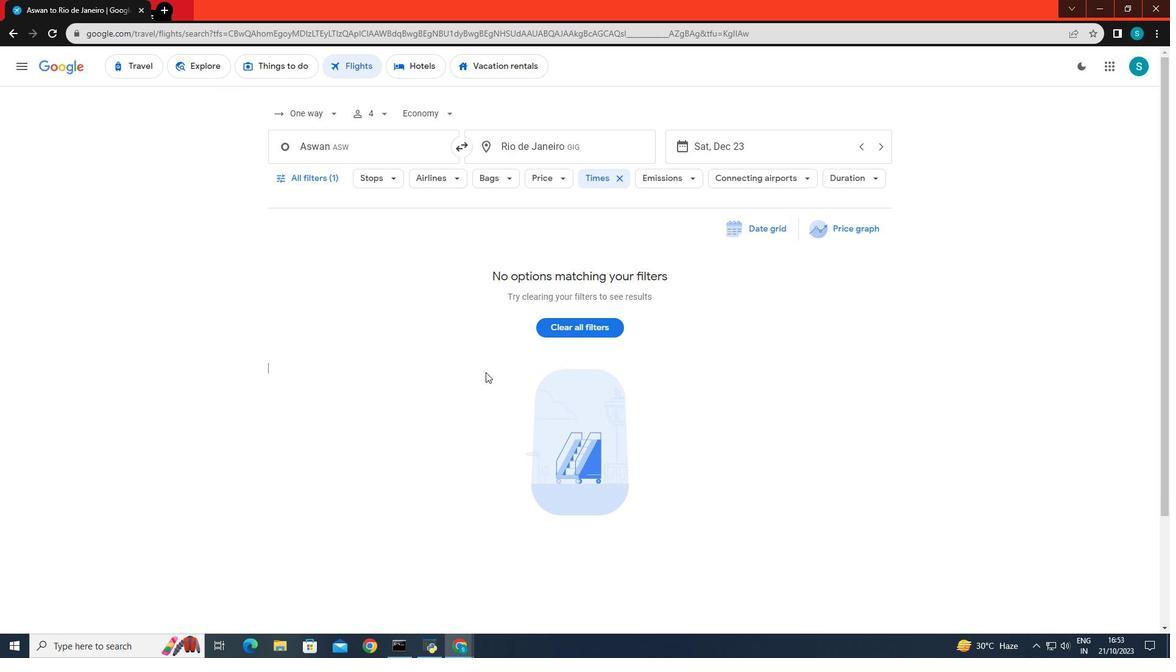 
Action: Mouse moved to (485, 182)
Screenshot: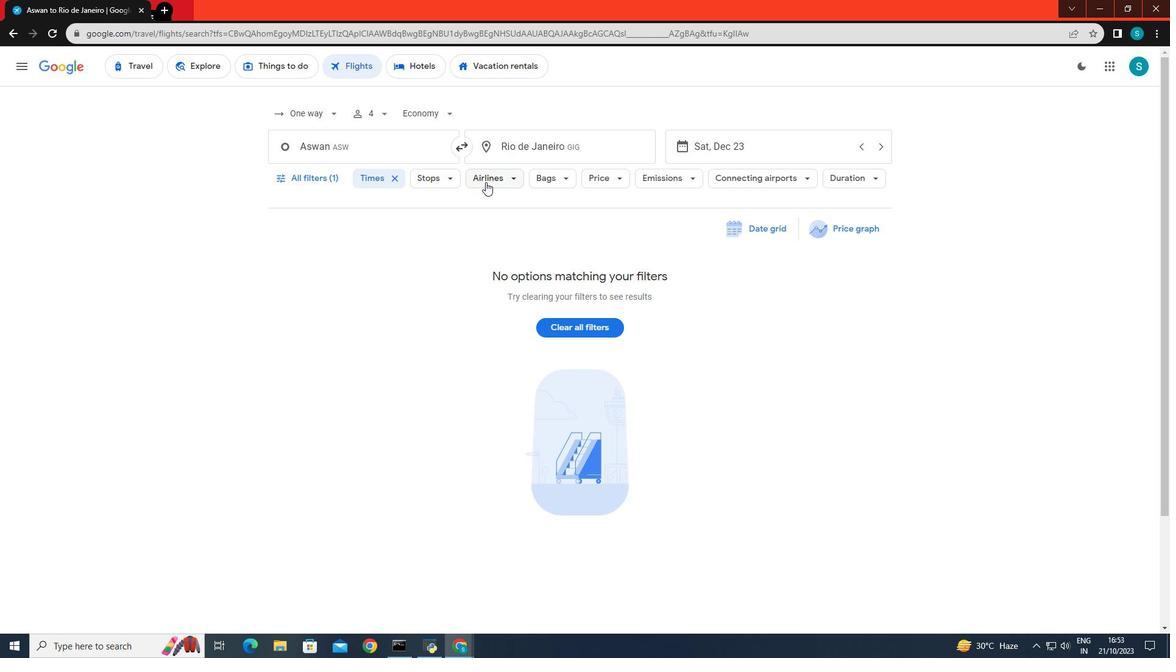 
Action: Mouse pressed left at (485, 182)
Screenshot: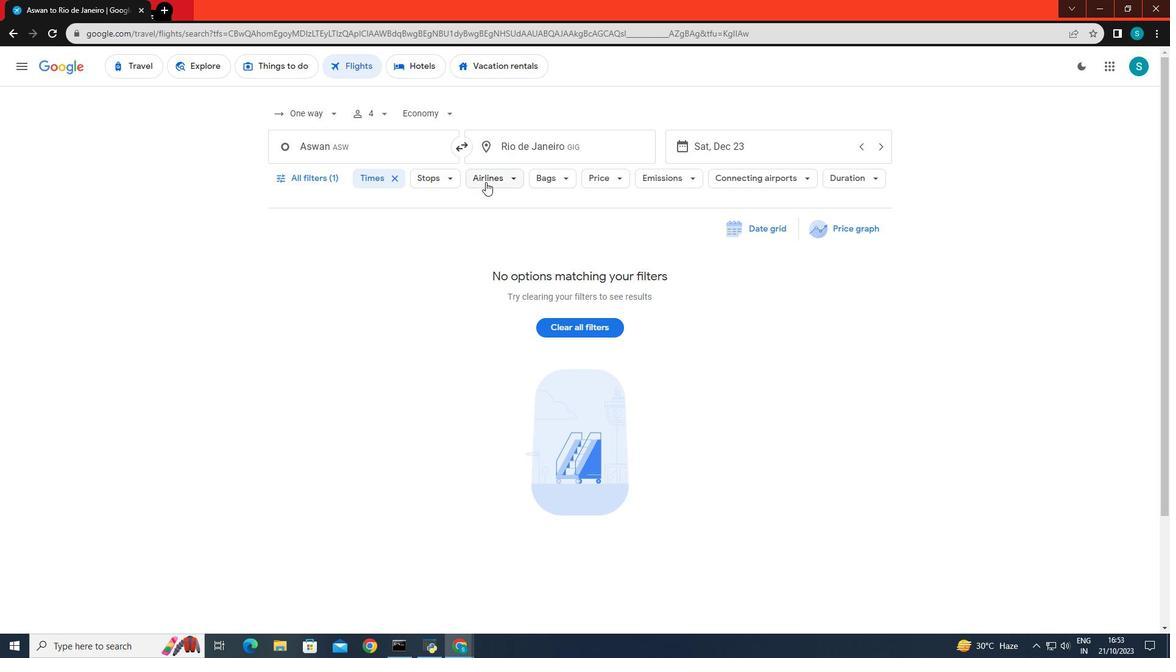 
Action: Mouse moved to (551, 446)
Screenshot: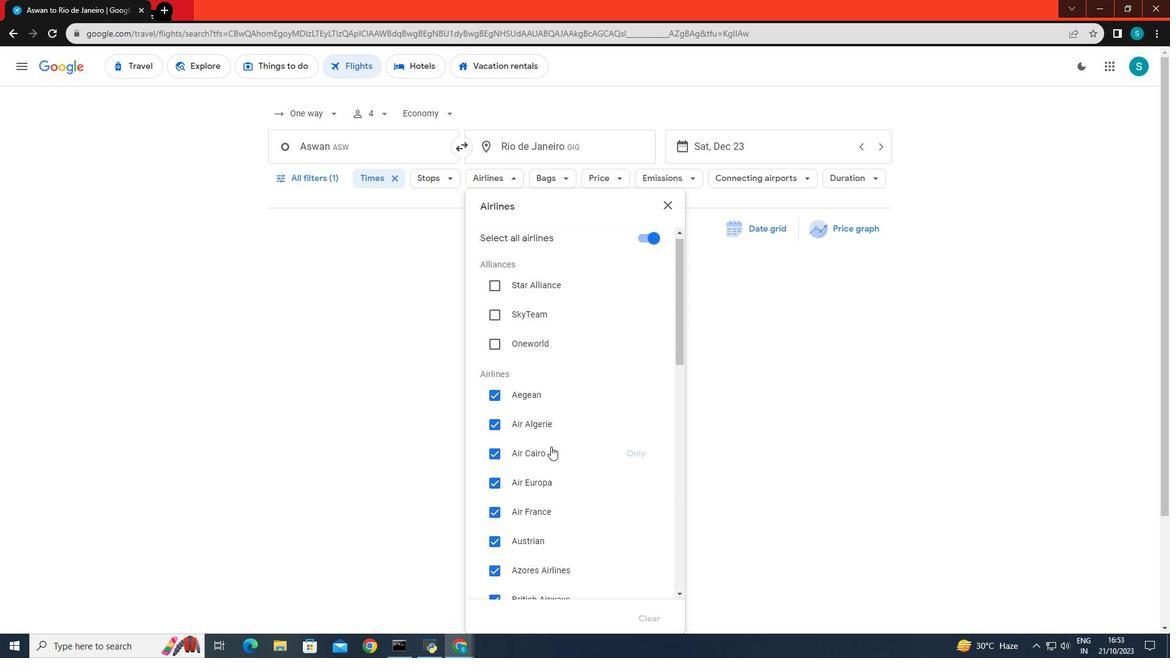 
Action: Mouse scrolled (551, 446) with delta (0, 0)
Screenshot: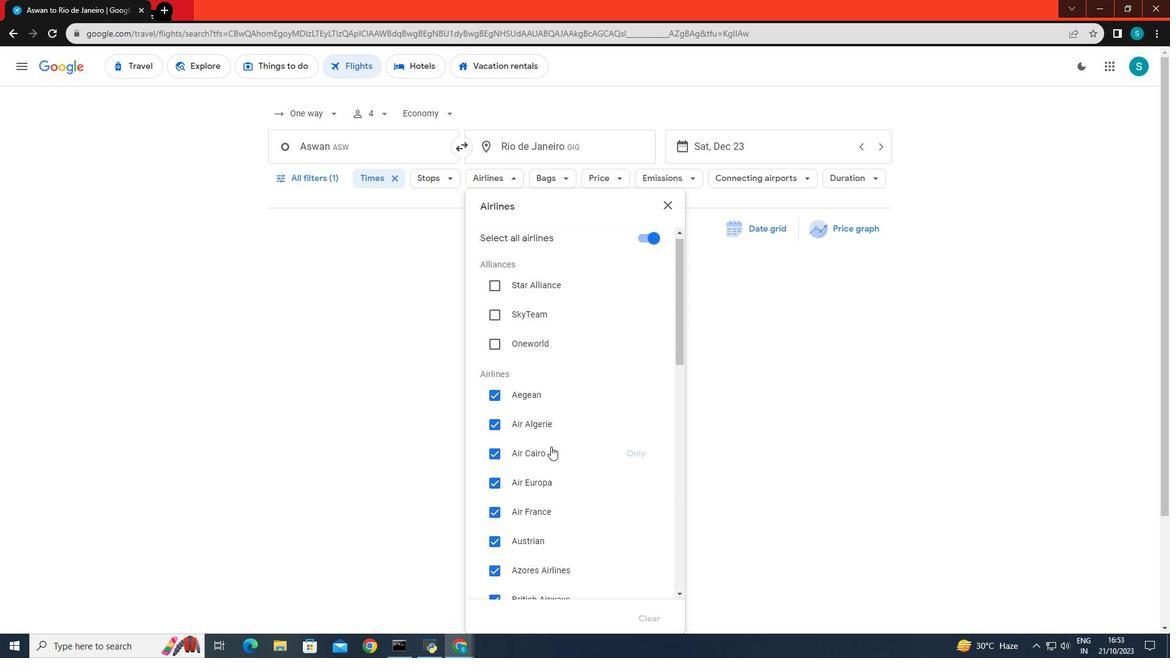 
Action: Mouse scrolled (551, 446) with delta (0, 0)
Screenshot: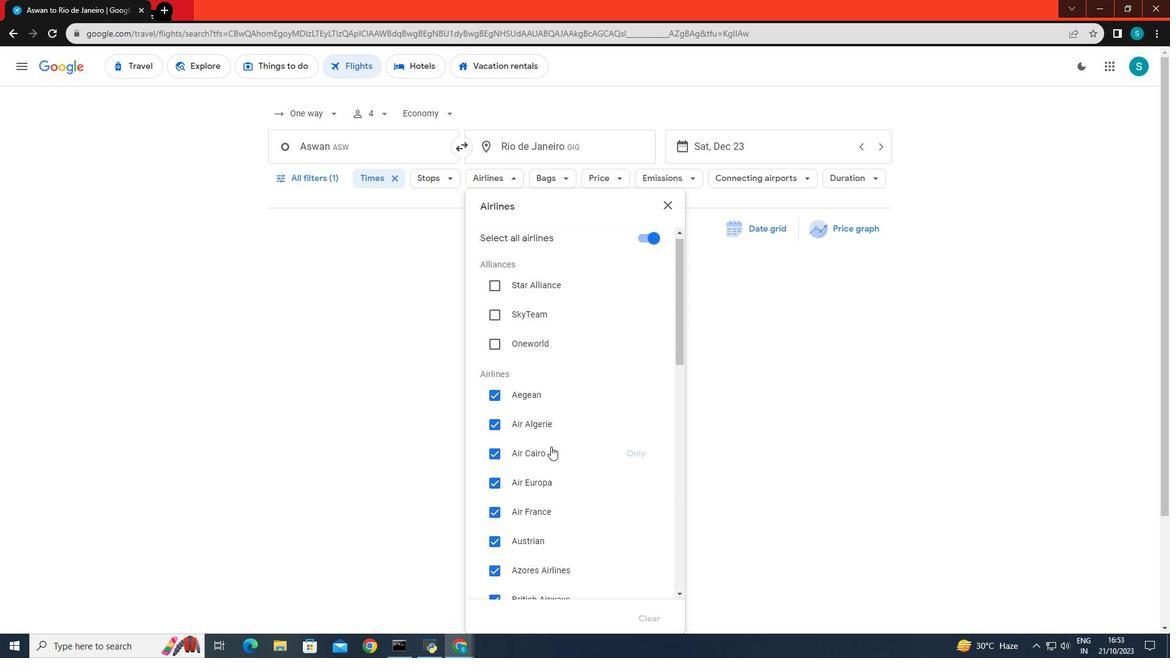 
Action: Mouse scrolled (551, 446) with delta (0, 0)
Screenshot: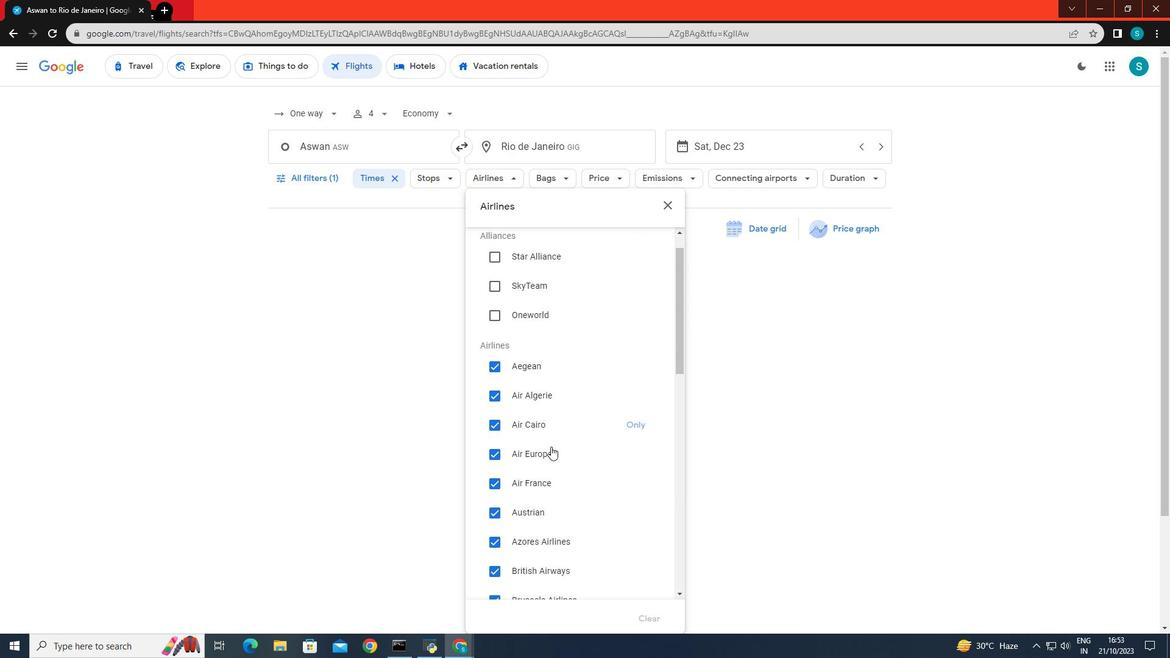 
Action: Mouse scrolled (551, 446) with delta (0, 0)
Screenshot: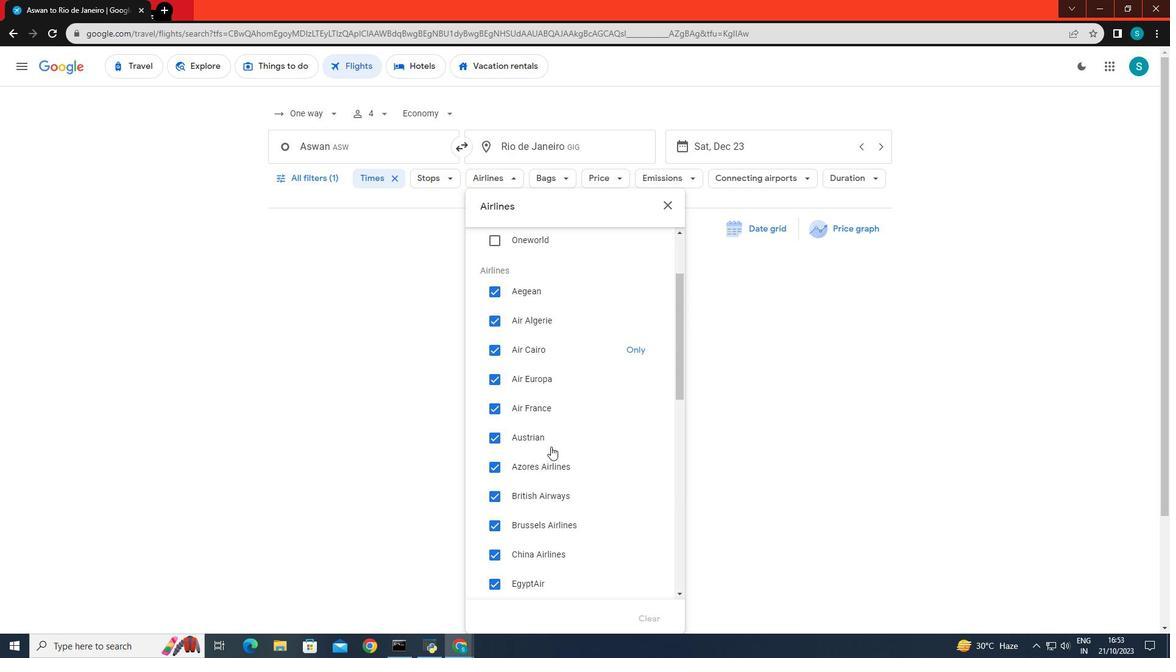 
Action: Mouse moved to (553, 456)
Screenshot: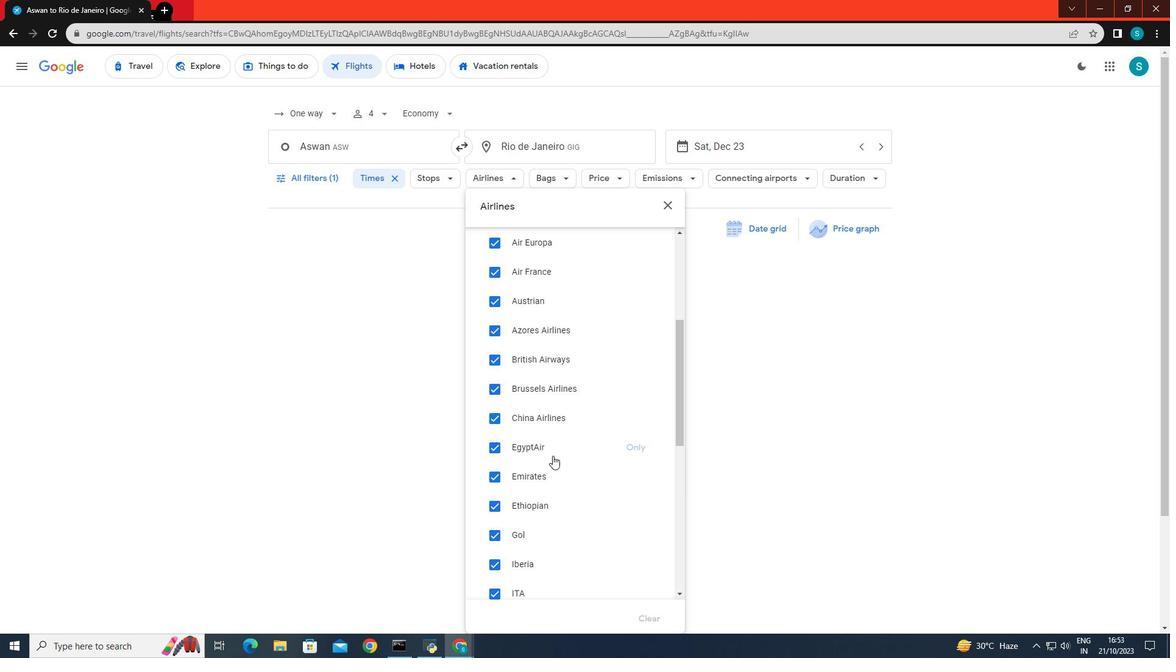 
Action: Mouse scrolled (553, 455) with delta (0, 0)
Screenshot: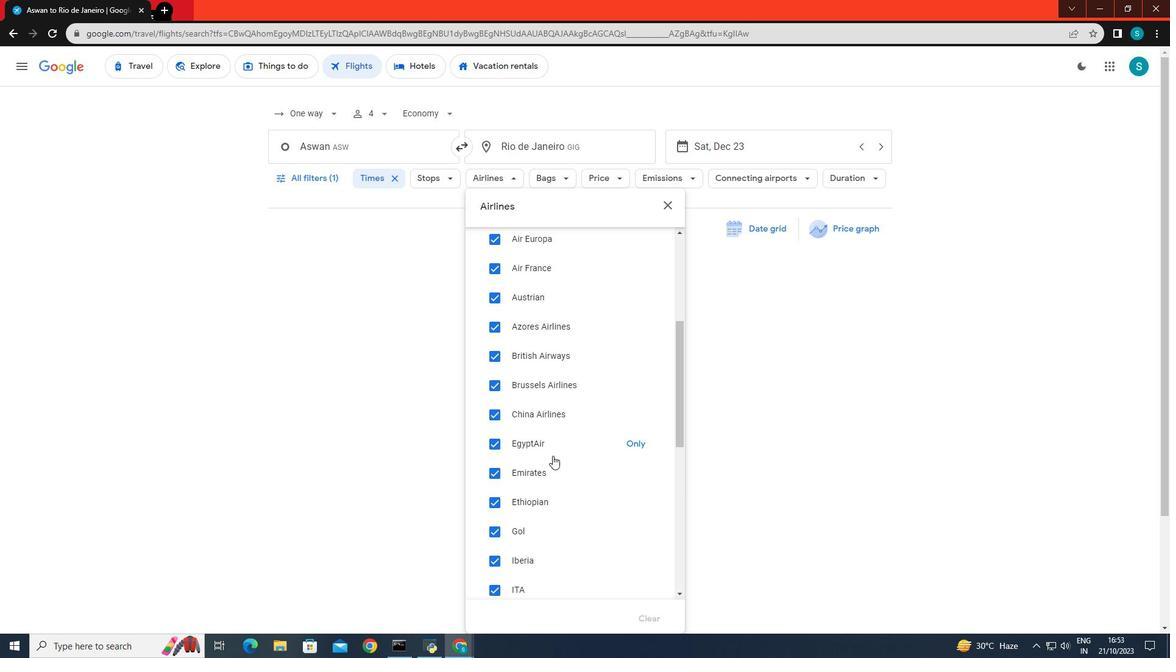 
Action: Mouse scrolled (553, 455) with delta (0, 0)
Screenshot: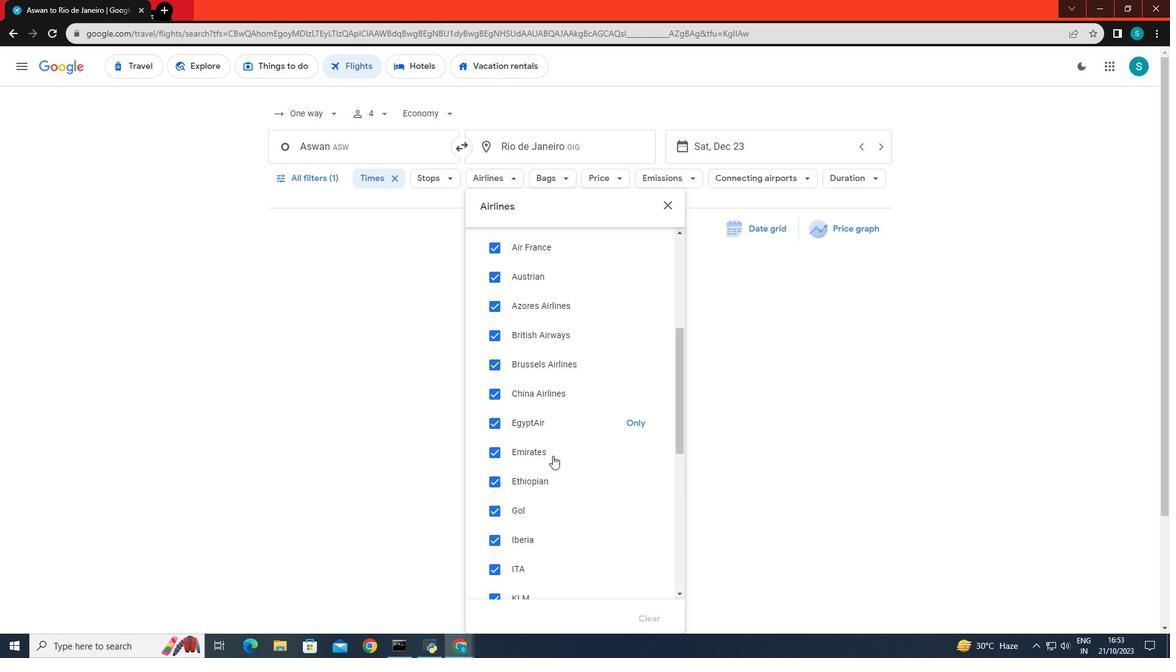 
Action: Mouse scrolled (553, 455) with delta (0, 0)
Screenshot: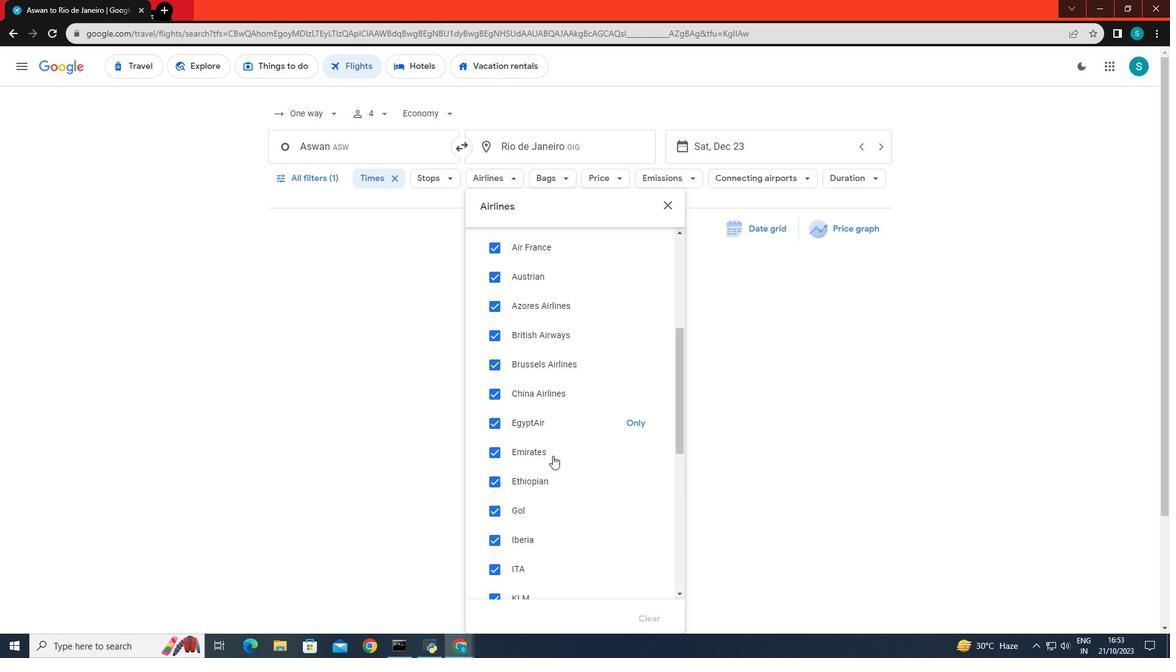 
Action: Mouse scrolled (553, 455) with delta (0, 0)
Screenshot: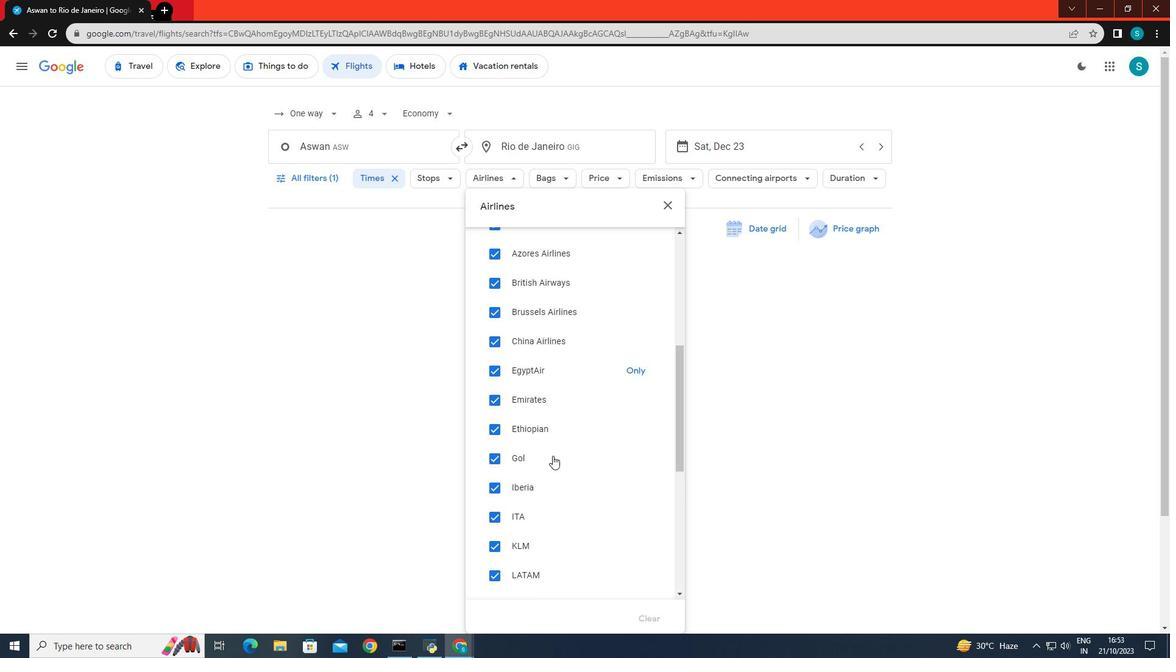 
Action: Mouse scrolled (553, 455) with delta (0, 0)
Screenshot: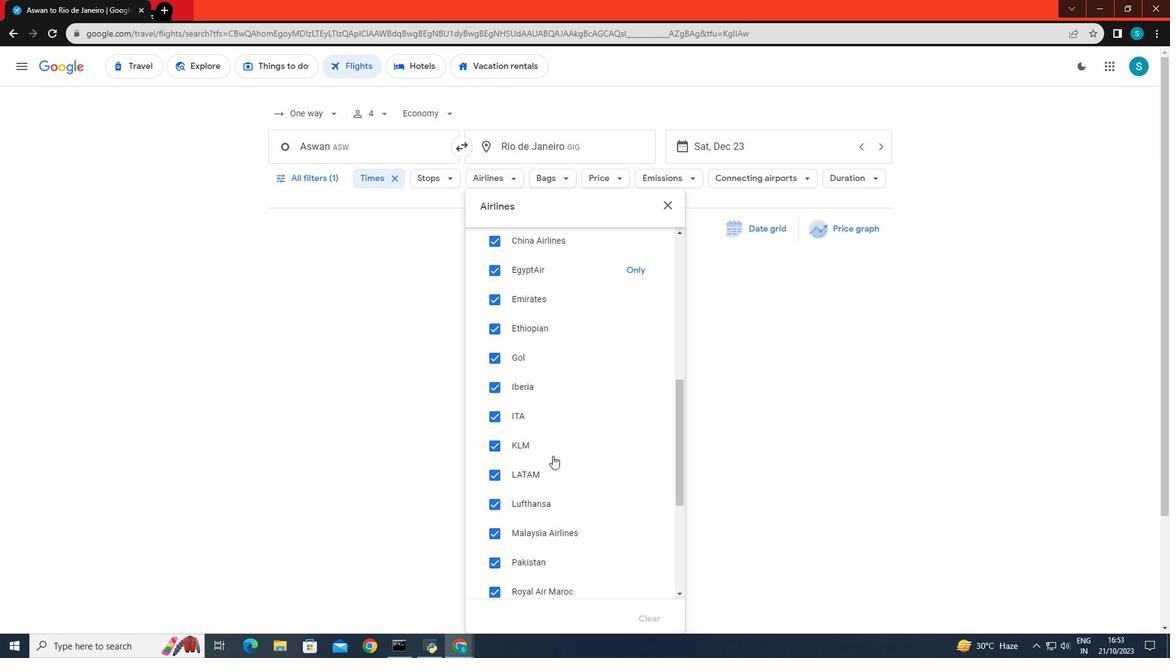 
Action: Mouse moved to (545, 445)
Screenshot: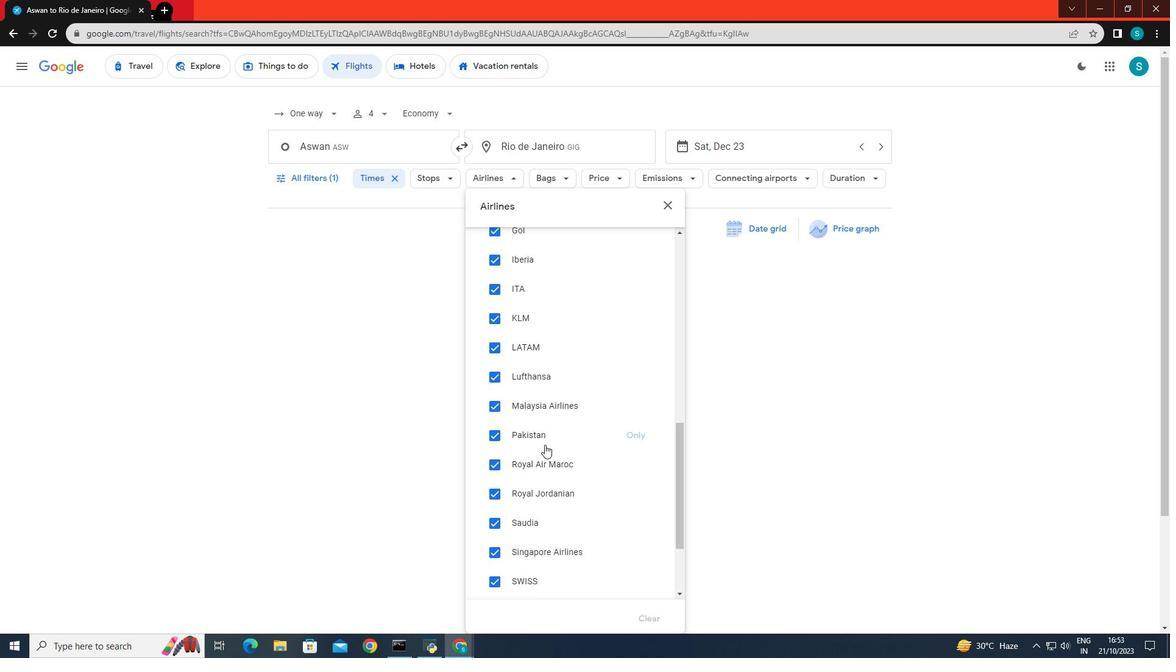 
Action: Mouse scrolled (545, 445) with delta (0, 0)
Screenshot: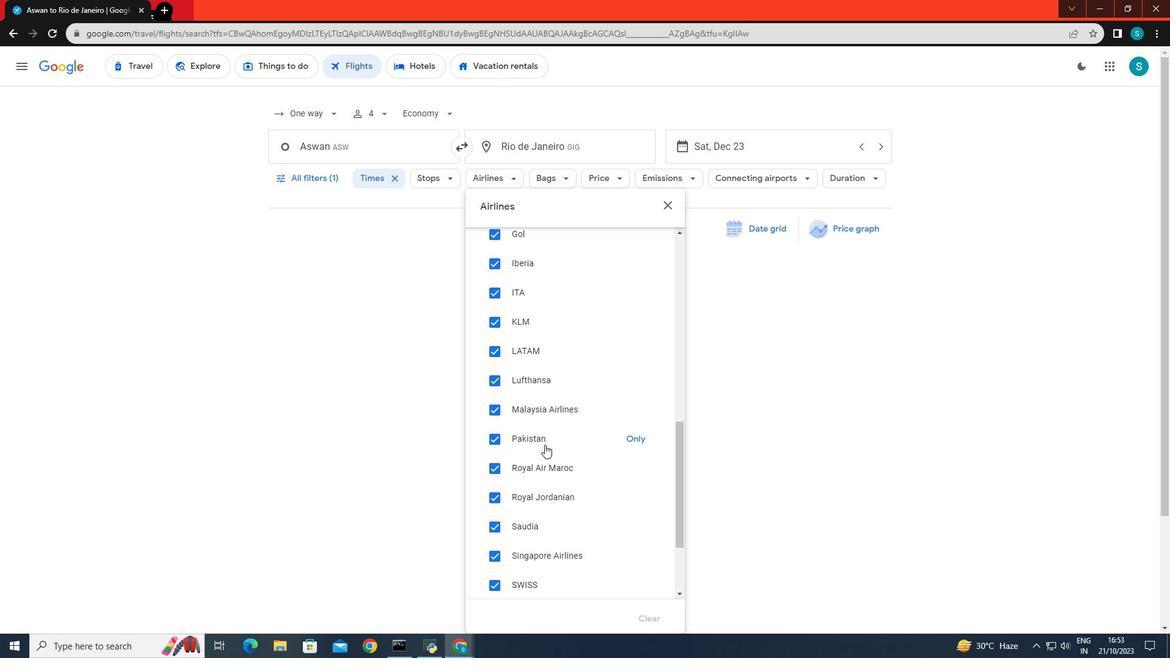 
Action: Mouse scrolled (545, 445) with delta (0, 0)
Screenshot: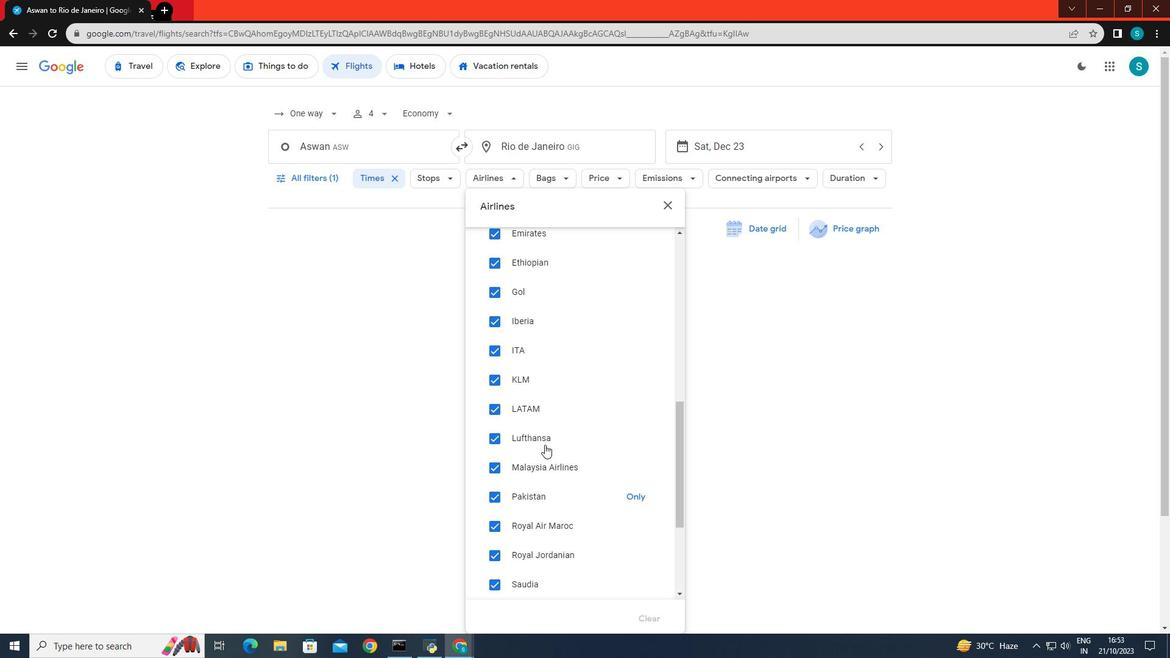 
Action: Mouse scrolled (545, 445) with delta (0, 0)
Screenshot: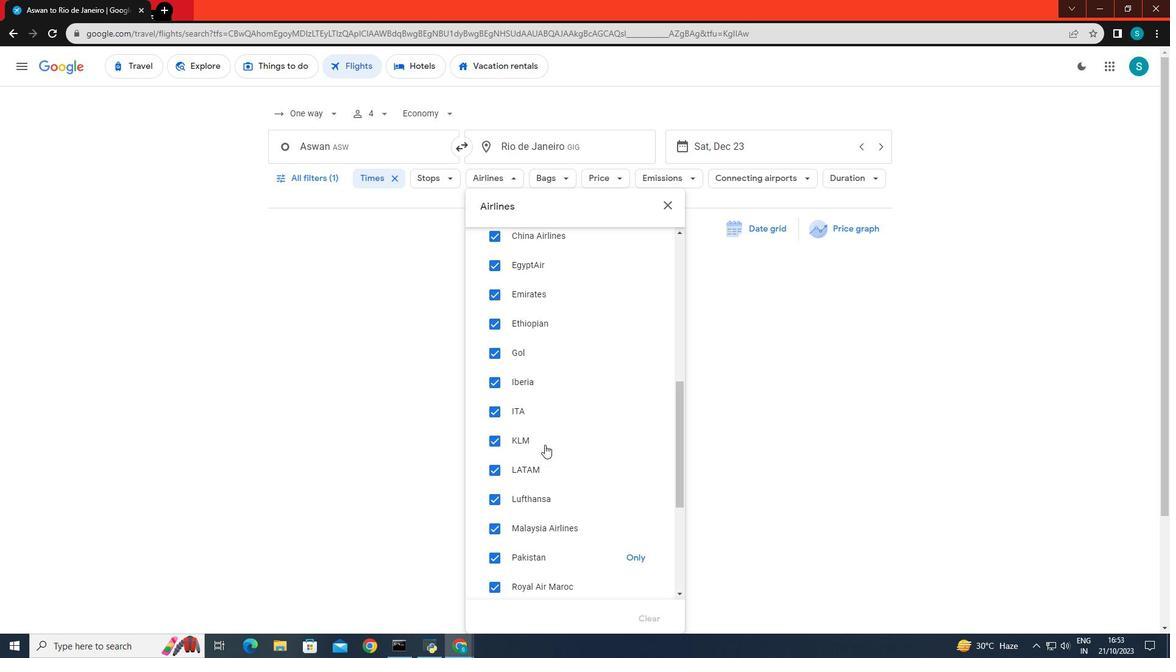 
Action: Mouse scrolled (545, 445) with delta (0, 0)
Screenshot: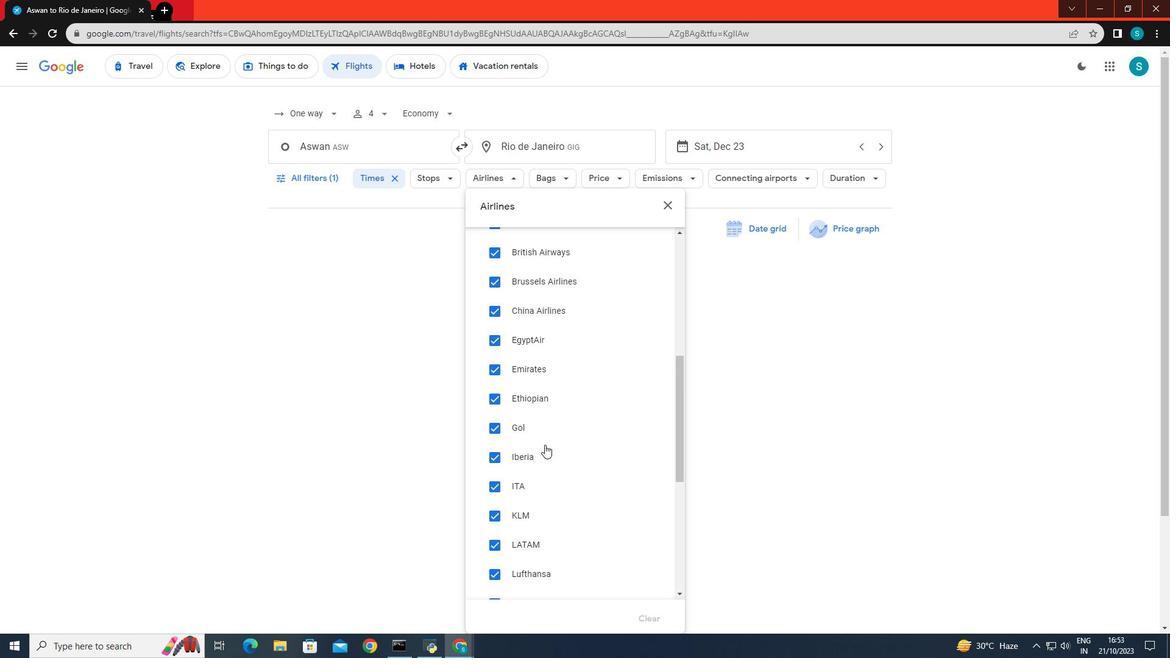 
Action: Mouse scrolled (545, 445) with delta (0, 0)
Screenshot: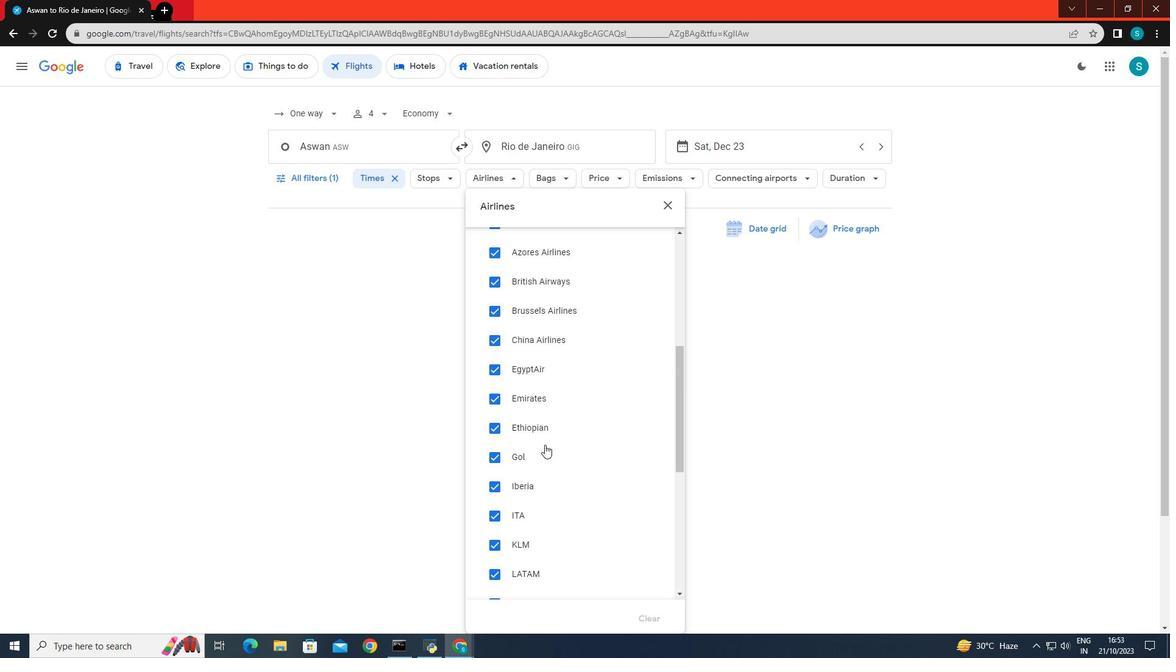 
Action: Mouse moved to (638, 358)
Screenshot: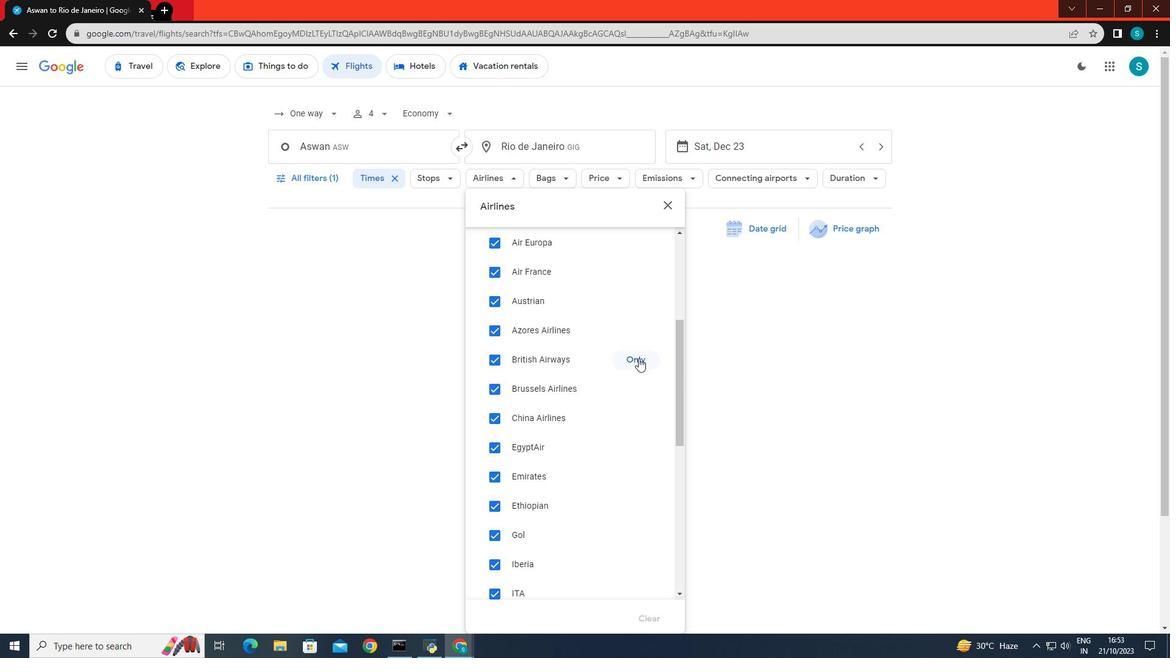 
Action: Mouse pressed left at (638, 358)
Screenshot: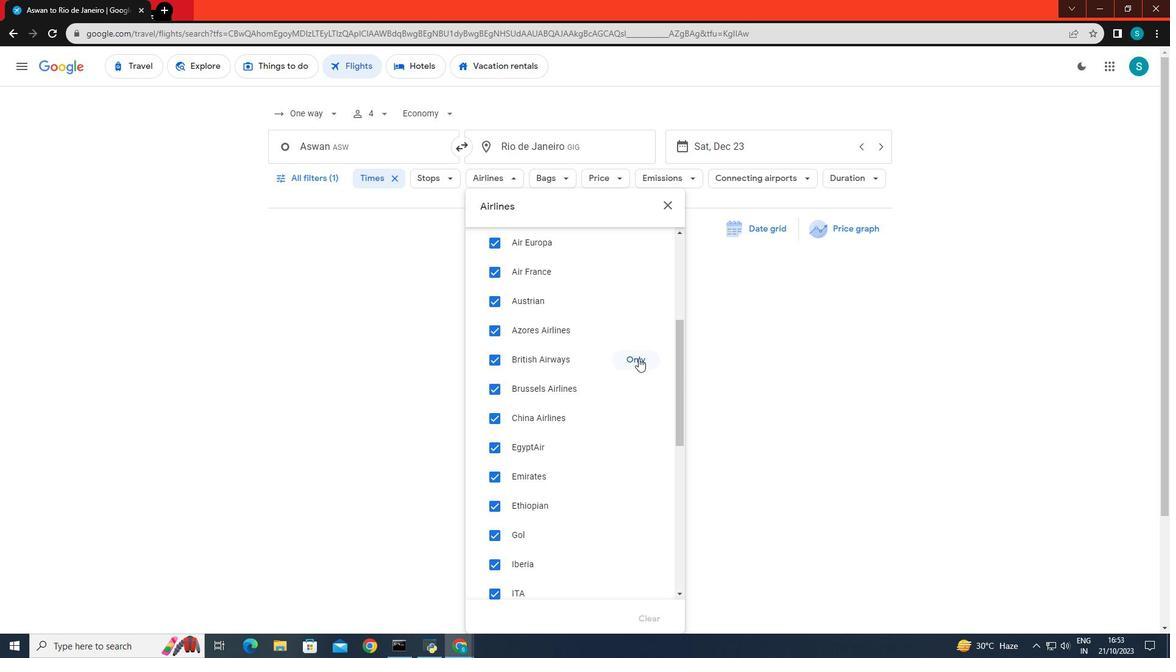 
Action: Mouse moved to (442, 379)
Screenshot: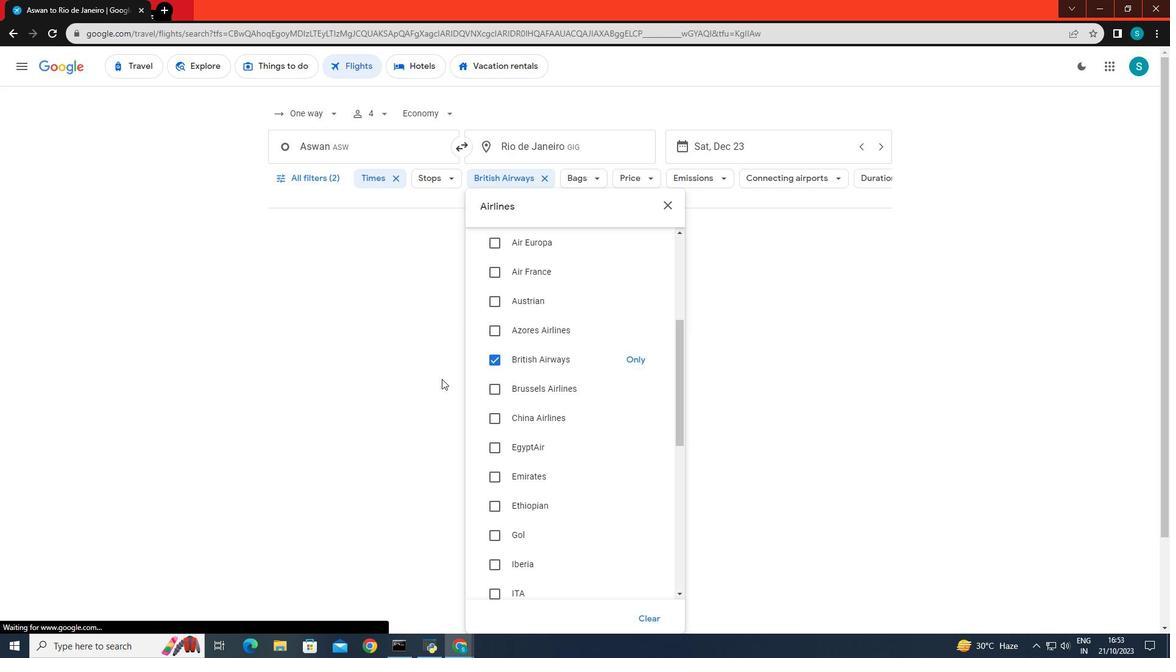 
Action: Mouse pressed left at (442, 379)
Screenshot: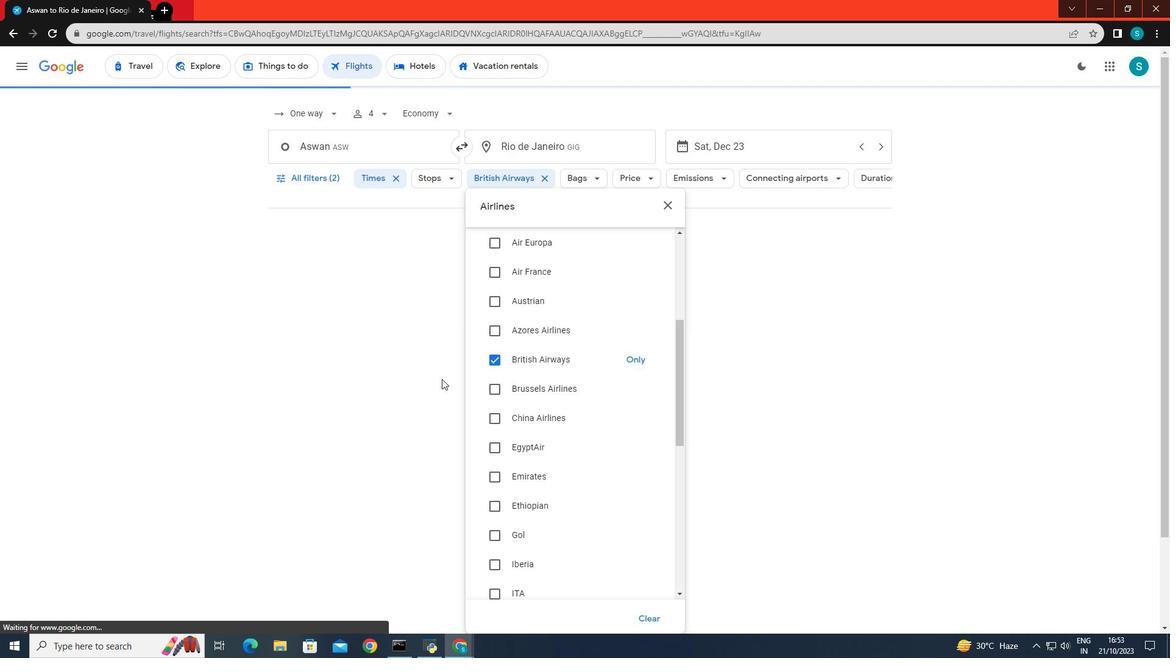 
Action: Mouse moved to (532, 178)
Screenshot: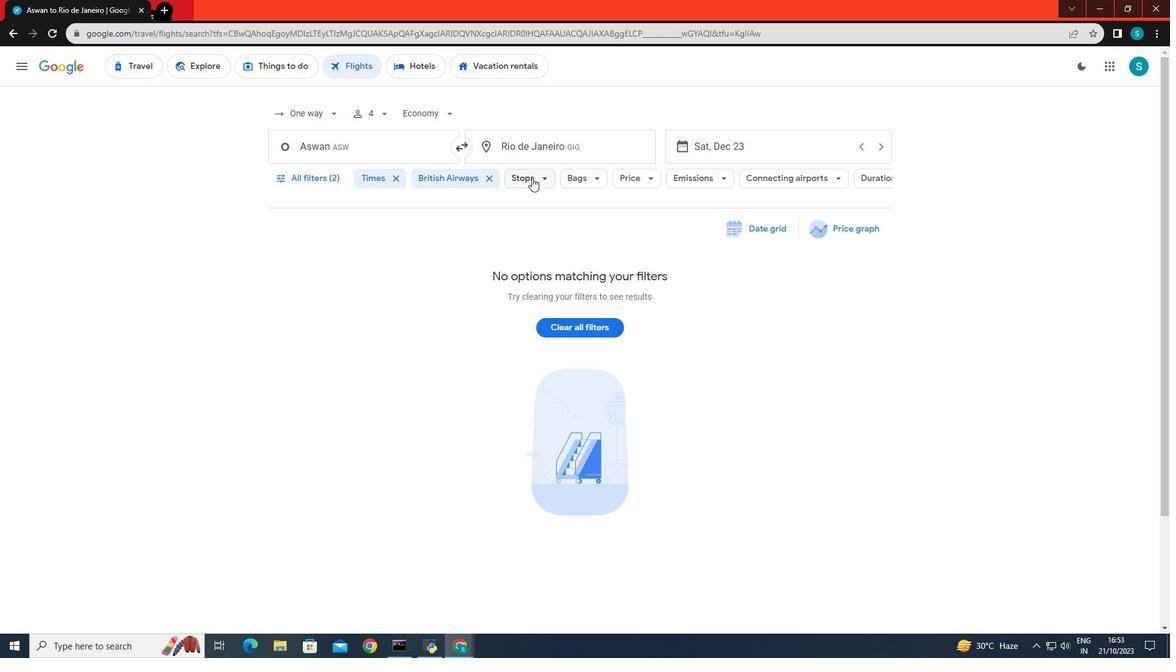 
Action: Mouse pressed left at (532, 178)
Screenshot: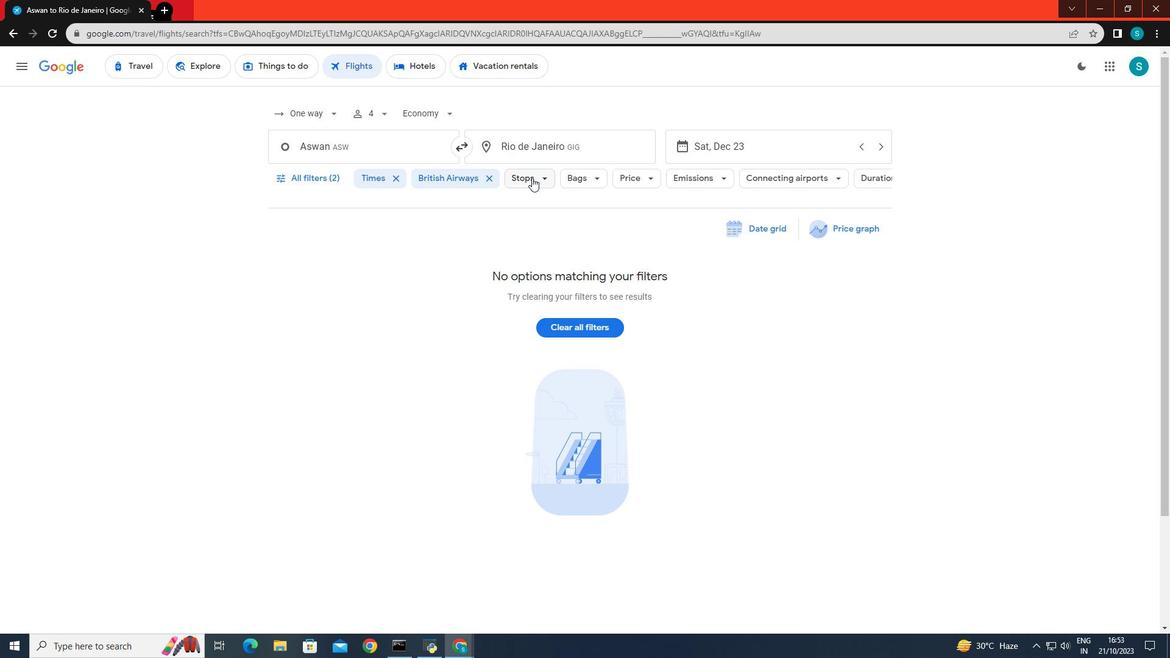 
Action: Mouse moved to (534, 241)
Screenshot: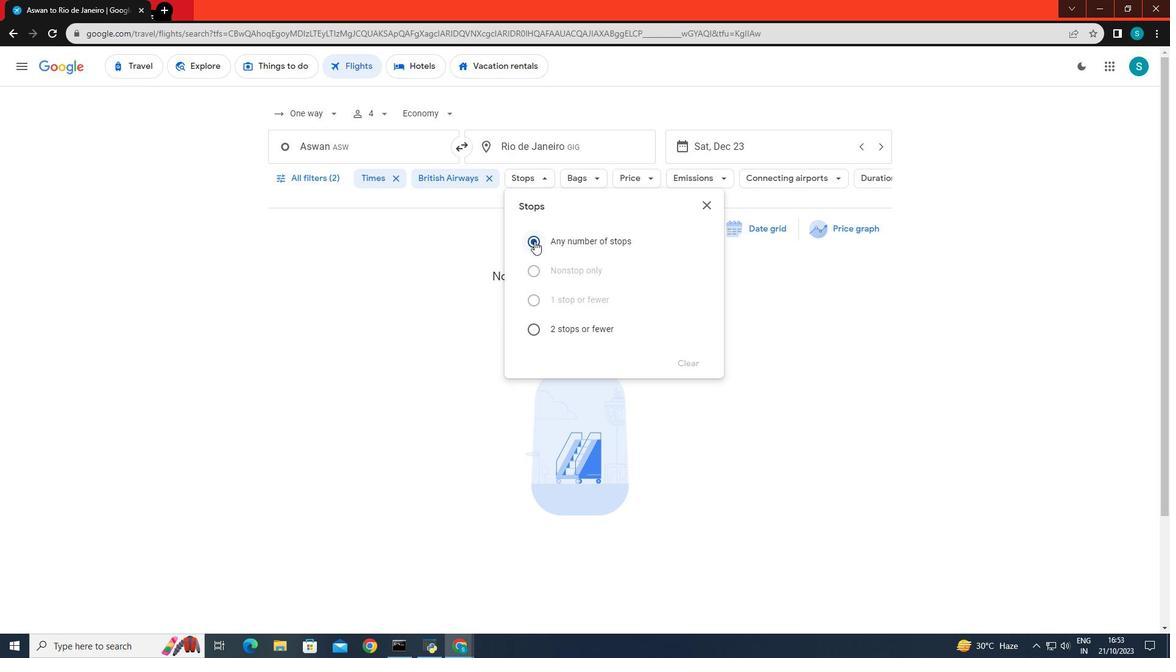 
Action: Mouse pressed left at (534, 241)
Screenshot: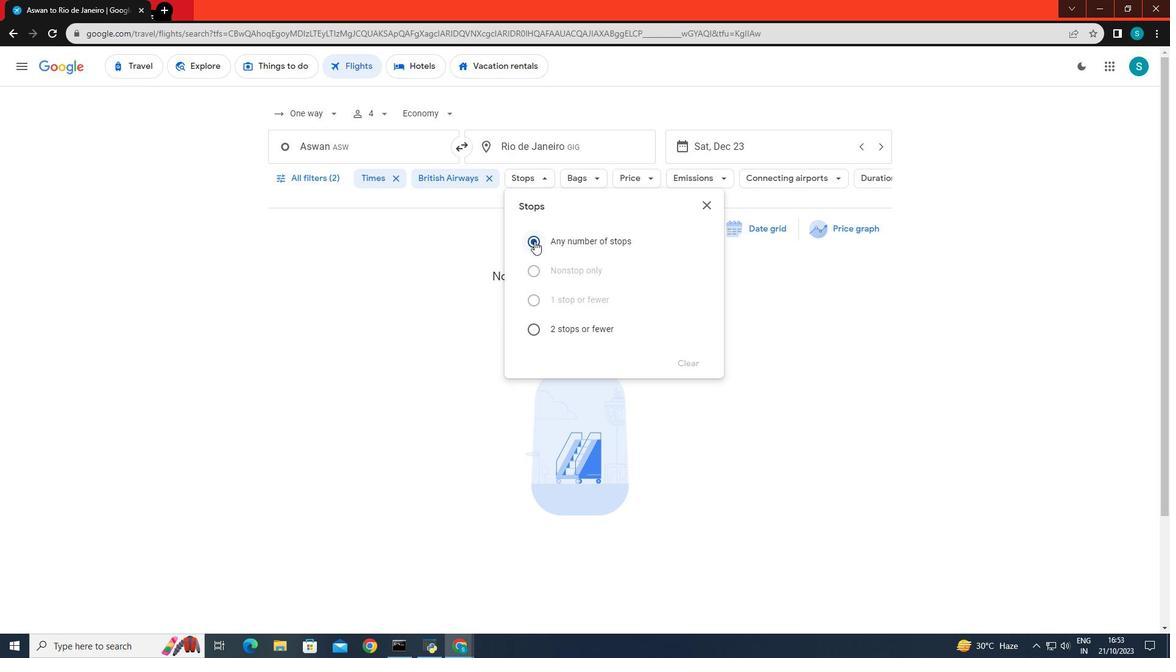 
Action: Mouse moved to (412, 282)
Screenshot: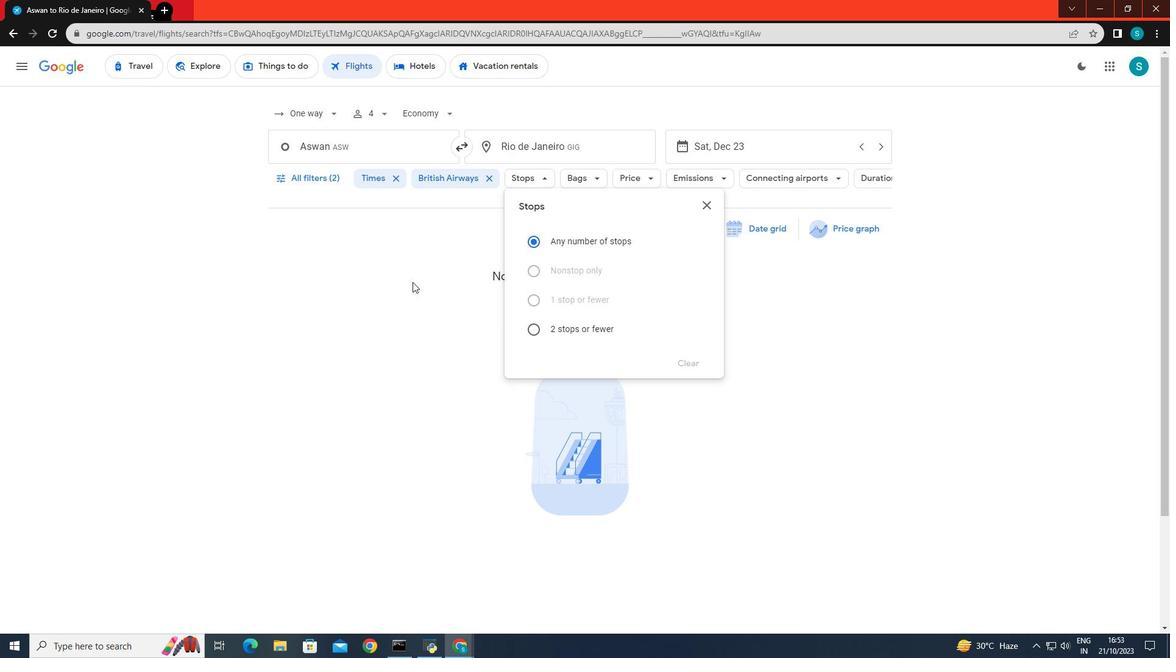 
Action: Mouse pressed left at (412, 282)
Screenshot: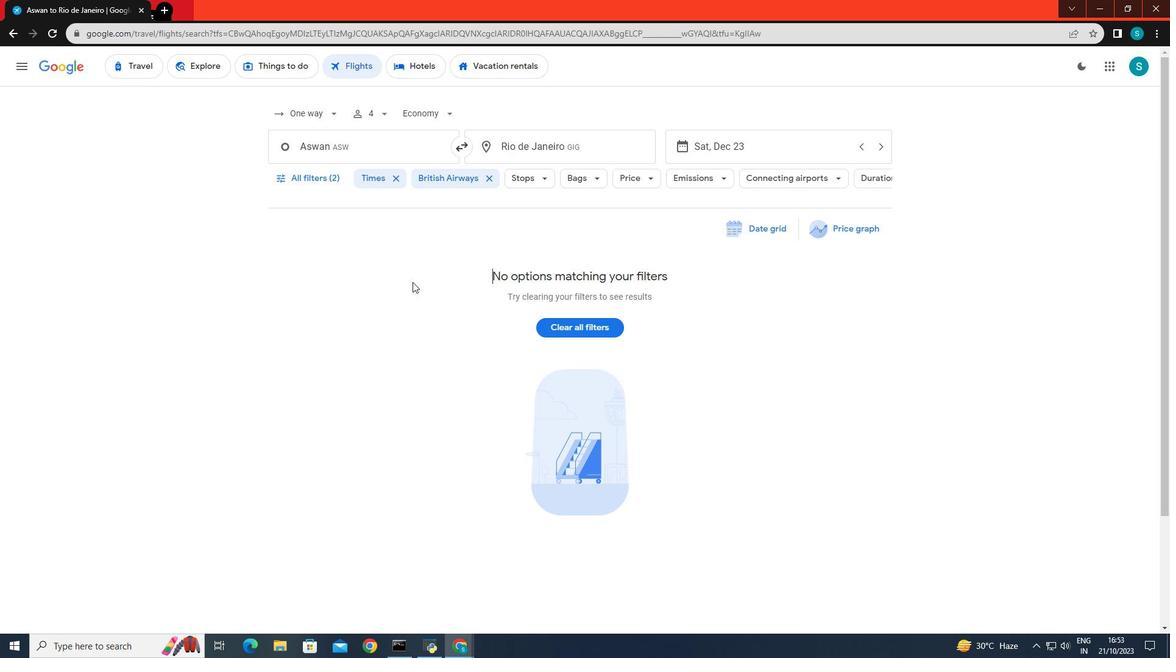 
Action: Mouse moved to (415, 306)
Screenshot: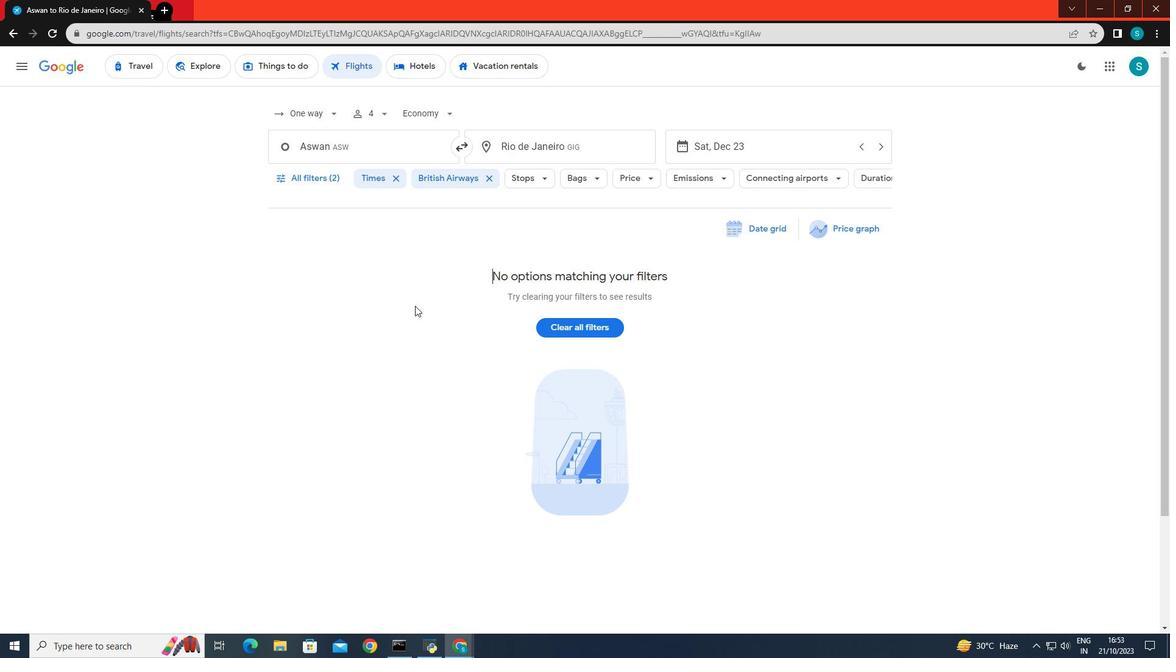 
